 Task: Look for space in Zedelgem, Belgium from 11th June, 2023 to 17th June, 2023 for 1 adult in price range Rs.5000 to Rs.12000. Place can be private room with 1  bedroom having 1 bed and 1 bathroom. Property type can be hotel. Amenities needed are: heating, . Booking option can be shelf check-in. Required host language is English.
Action: Mouse moved to (470, 117)
Screenshot: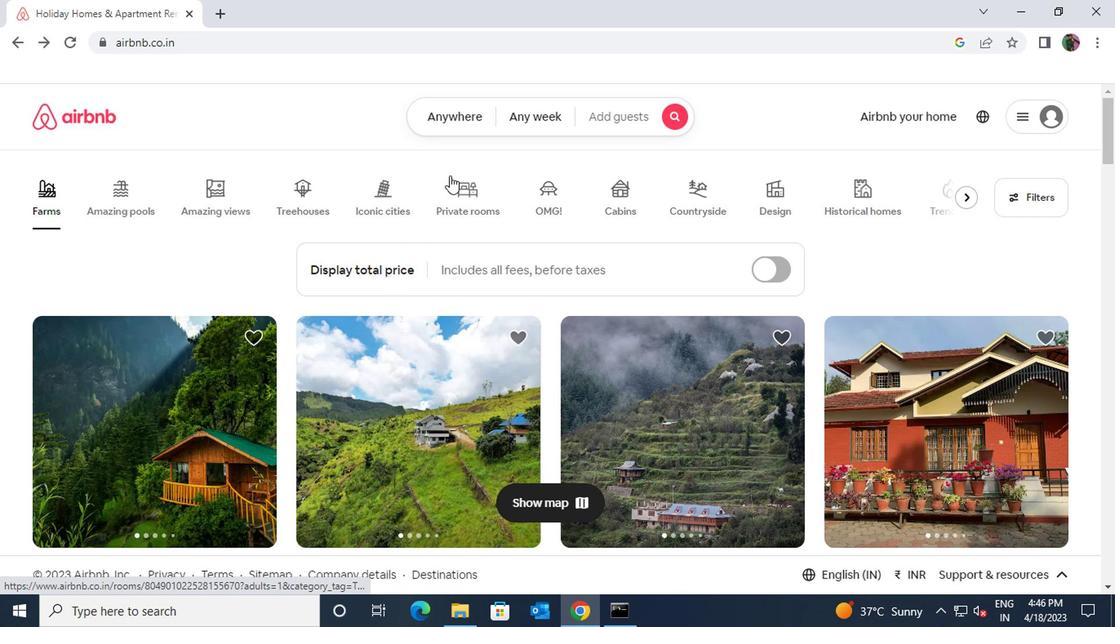 
Action: Mouse pressed left at (470, 117)
Screenshot: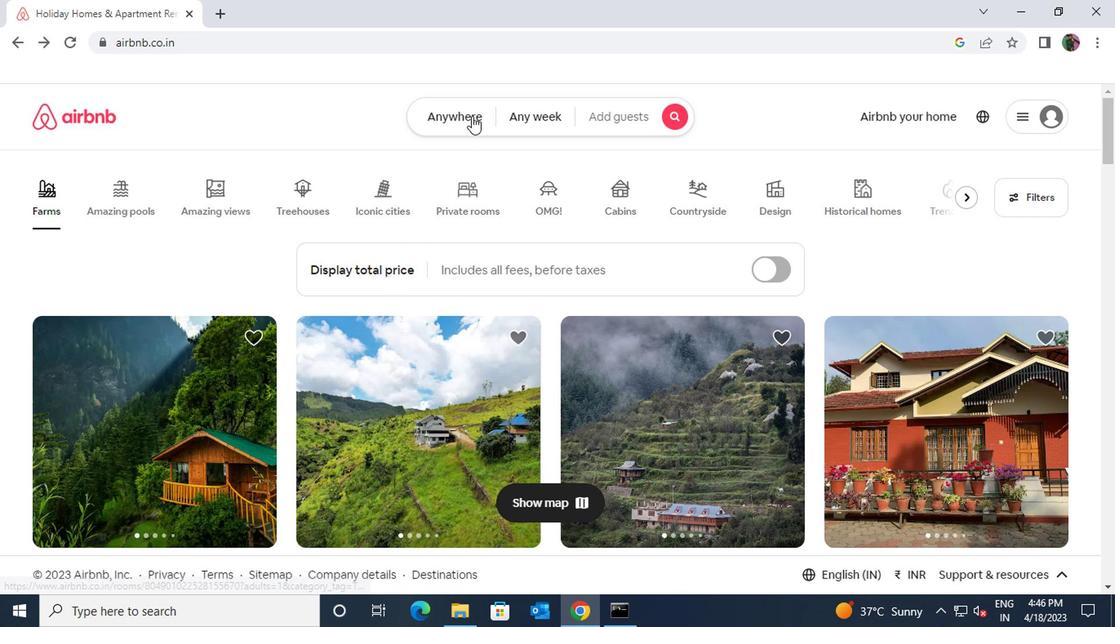
Action: Mouse moved to (347, 183)
Screenshot: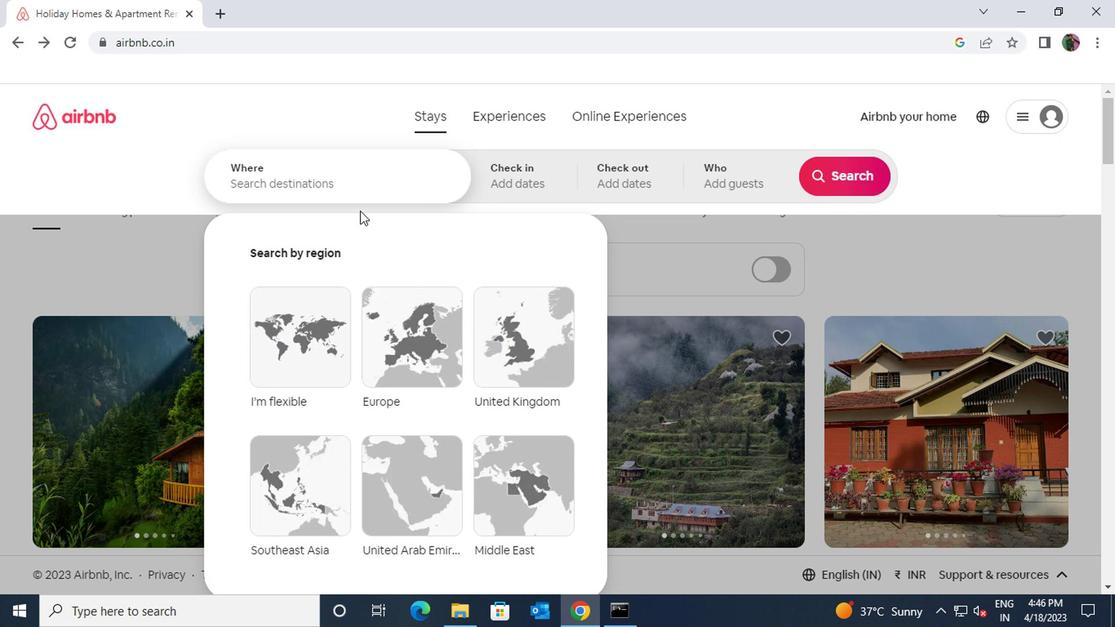 
Action: Mouse pressed left at (347, 183)
Screenshot: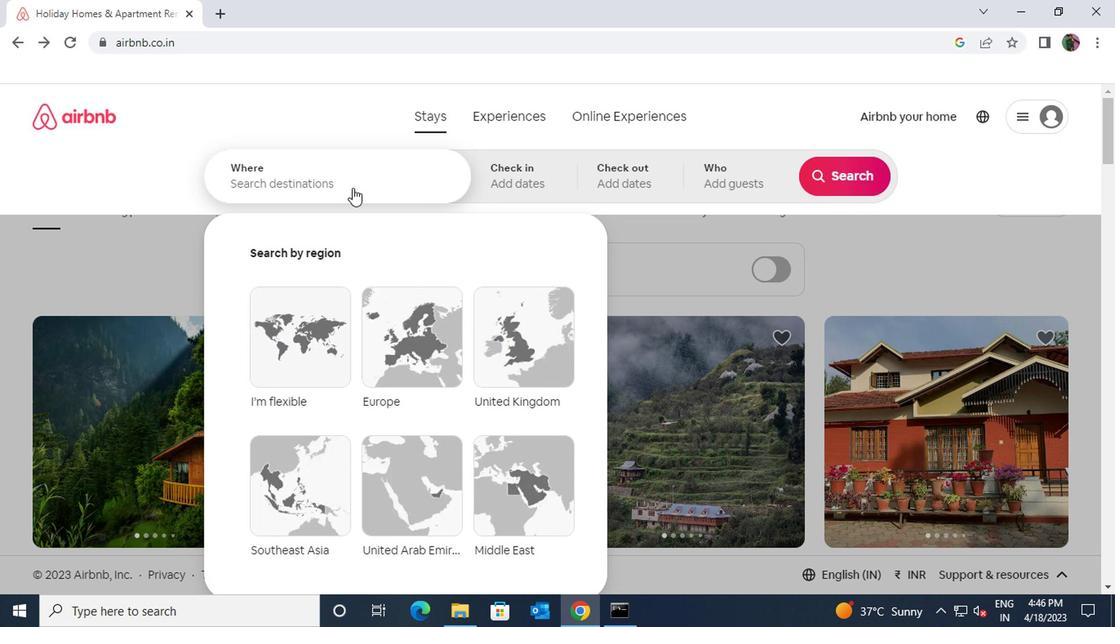 
Action: Key pressed zedel
Screenshot: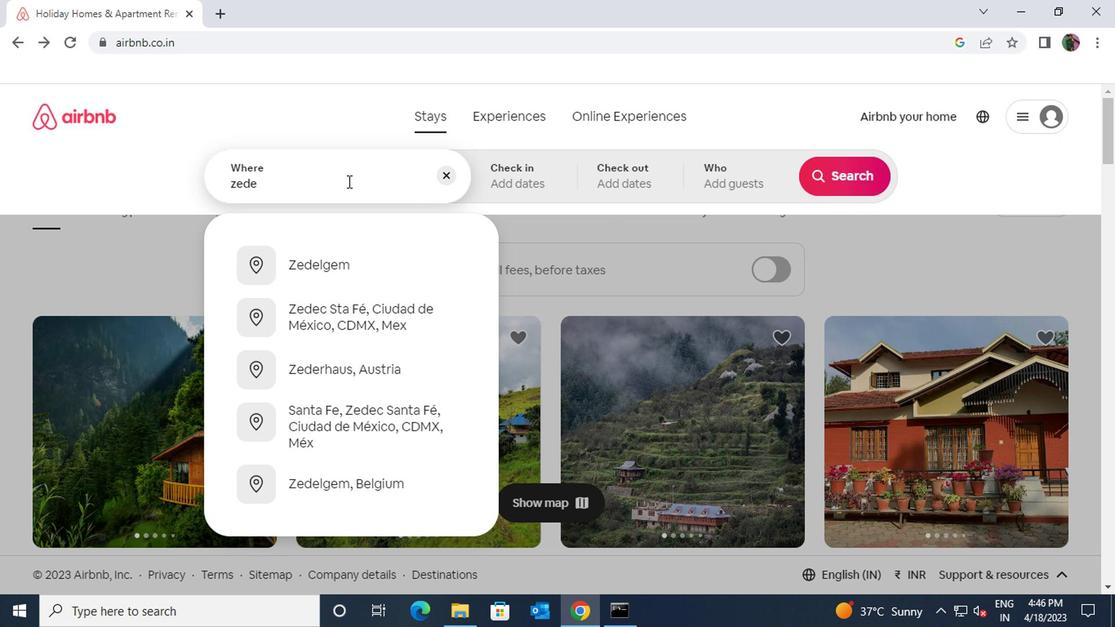 
Action: Mouse moved to (381, 323)
Screenshot: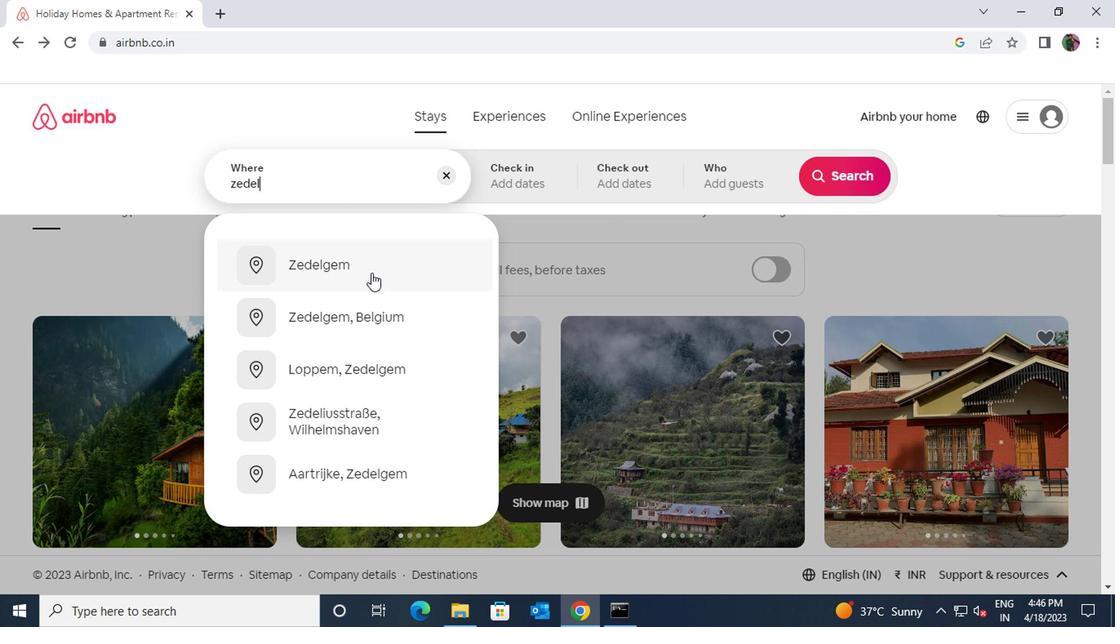 
Action: Mouse pressed left at (381, 323)
Screenshot: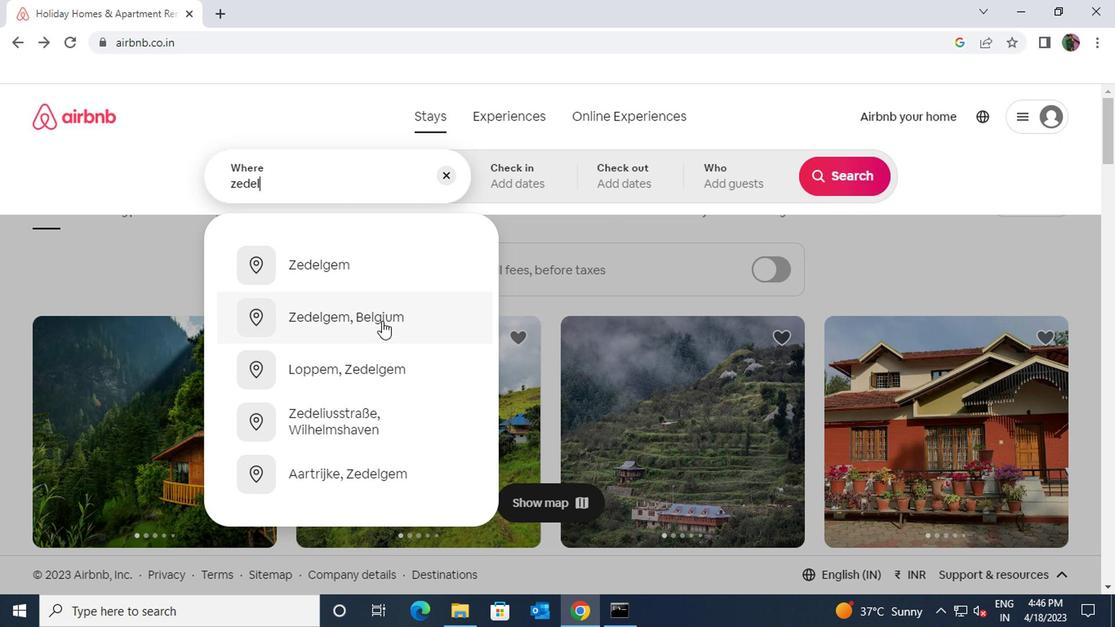 
Action: Mouse moved to (821, 312)
Screenshot: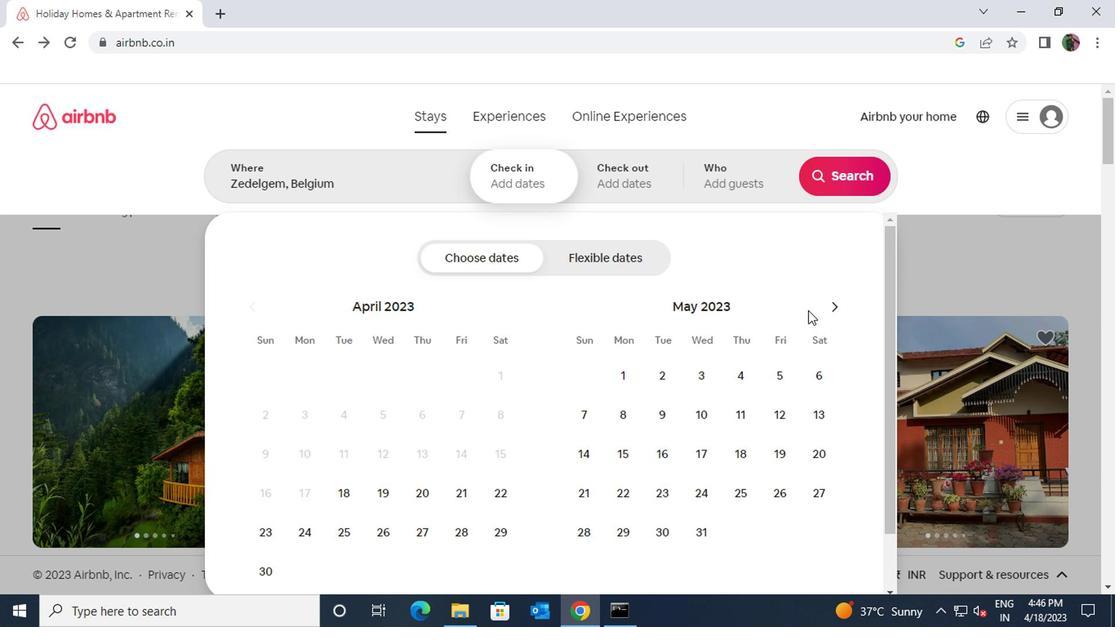 
Action: Mouse pressed left at (821, 312)
Screenshot: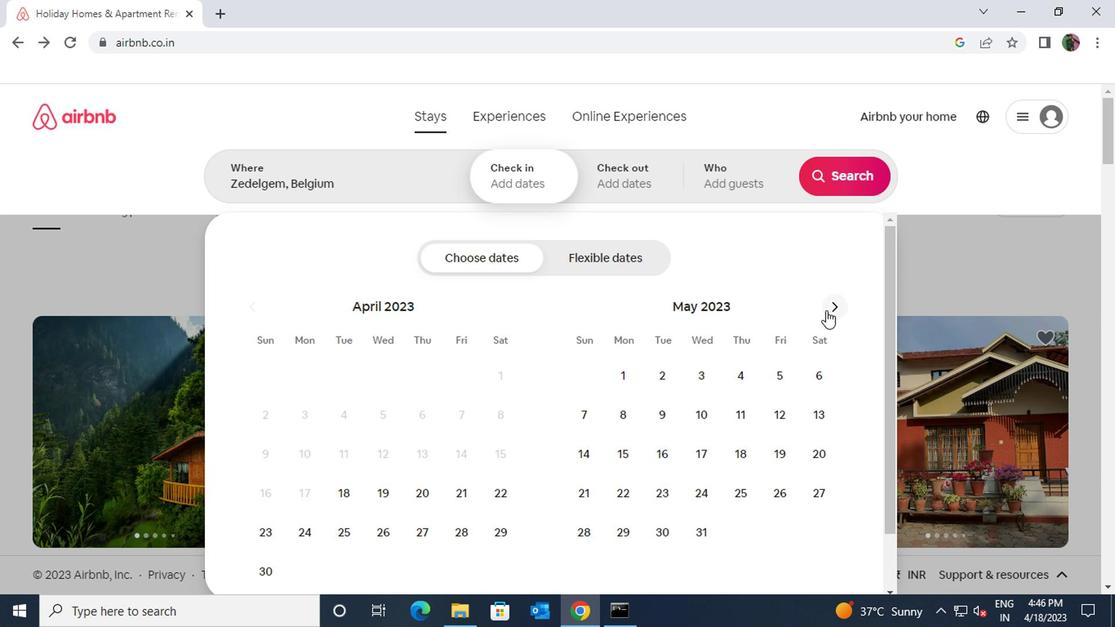 
Action: Mouse moved to (582, 445)
Screenshot: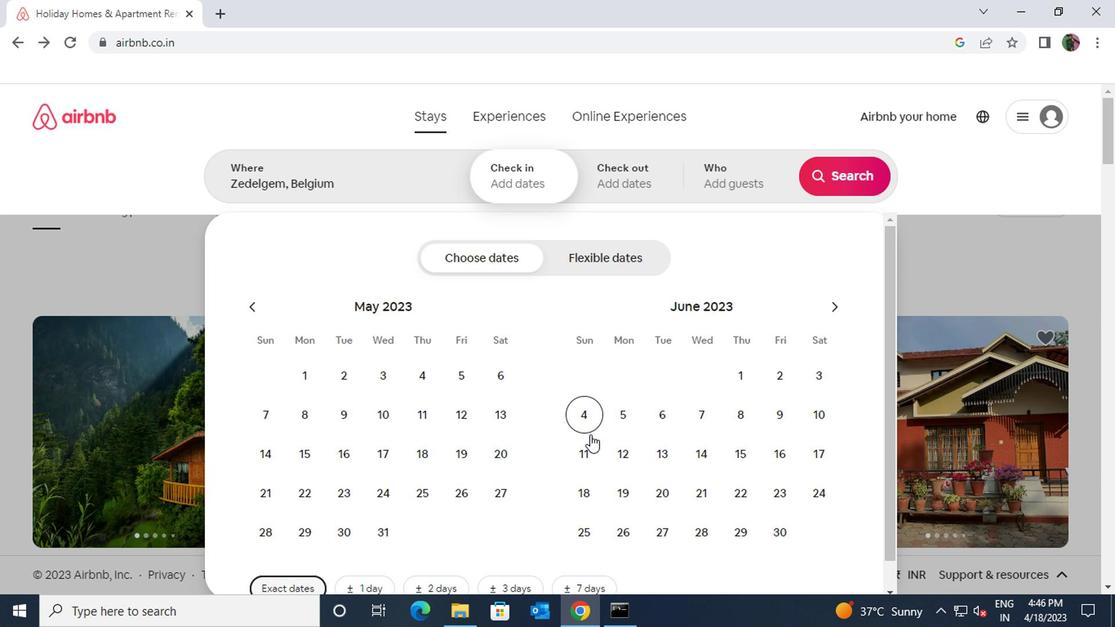
Action: Mouse pressed left at (582, 445)
Screenshot: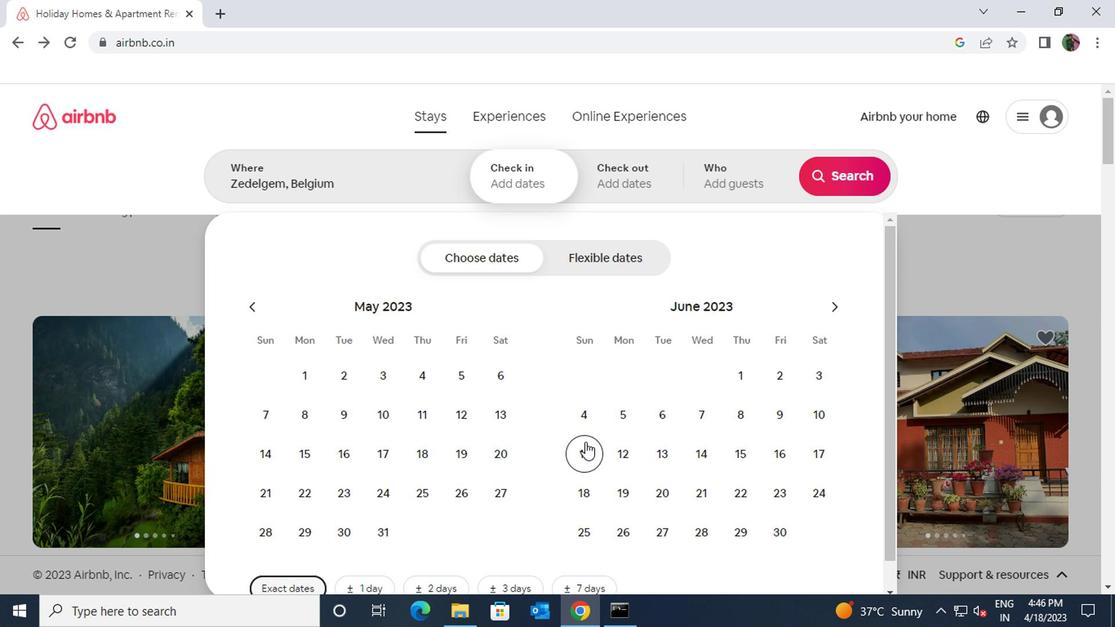 
Action: Mouse moved to (803, 468)
Screenshot: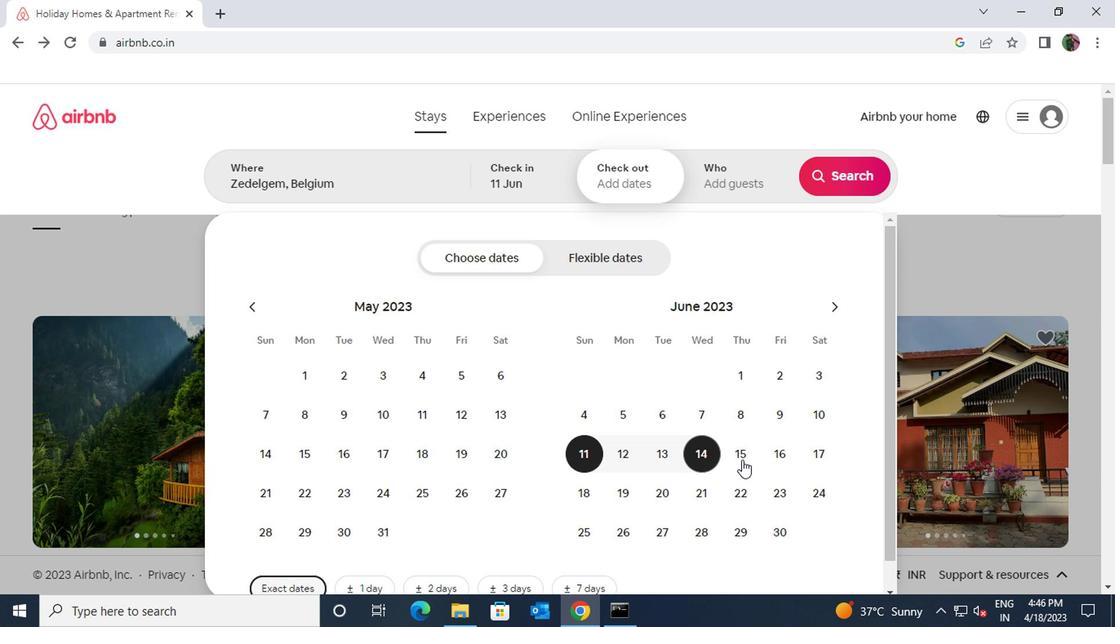
Action: Mouse pressed left at (803, 468)
Screenshot: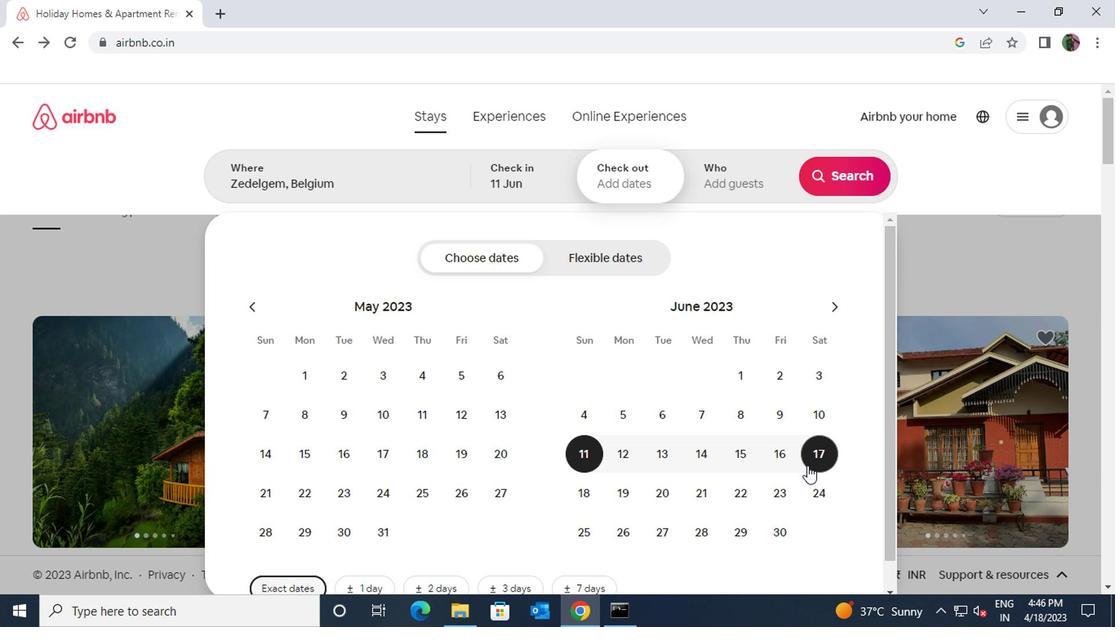 
Action: Mouse moved to (723, 190)
Screenshot: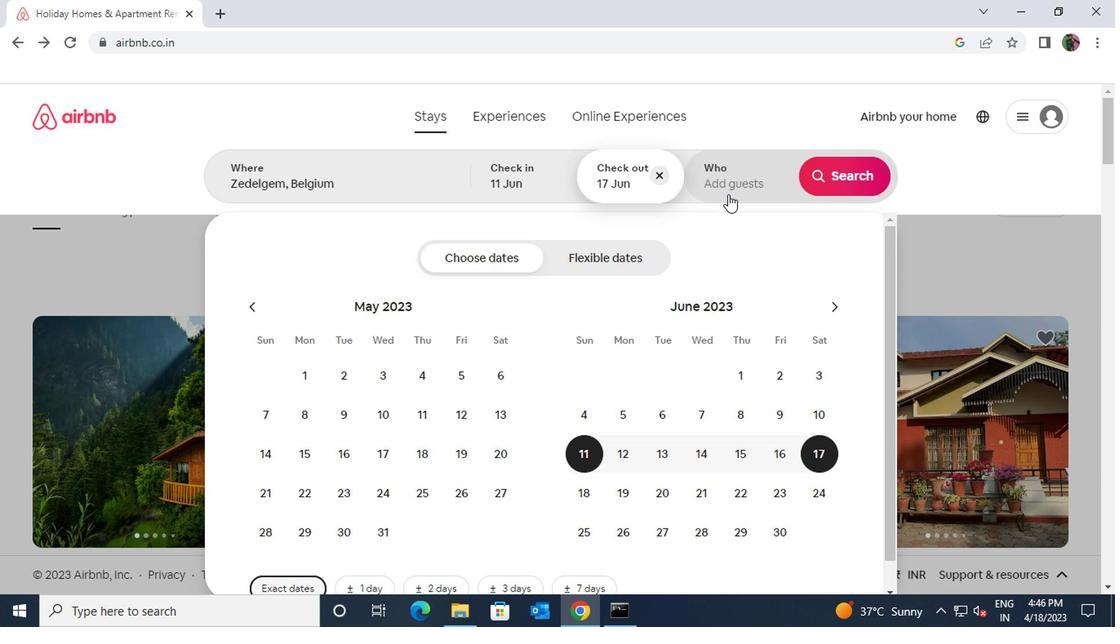 
Action: Mouse pressed left at (723, 190)
Screenshot: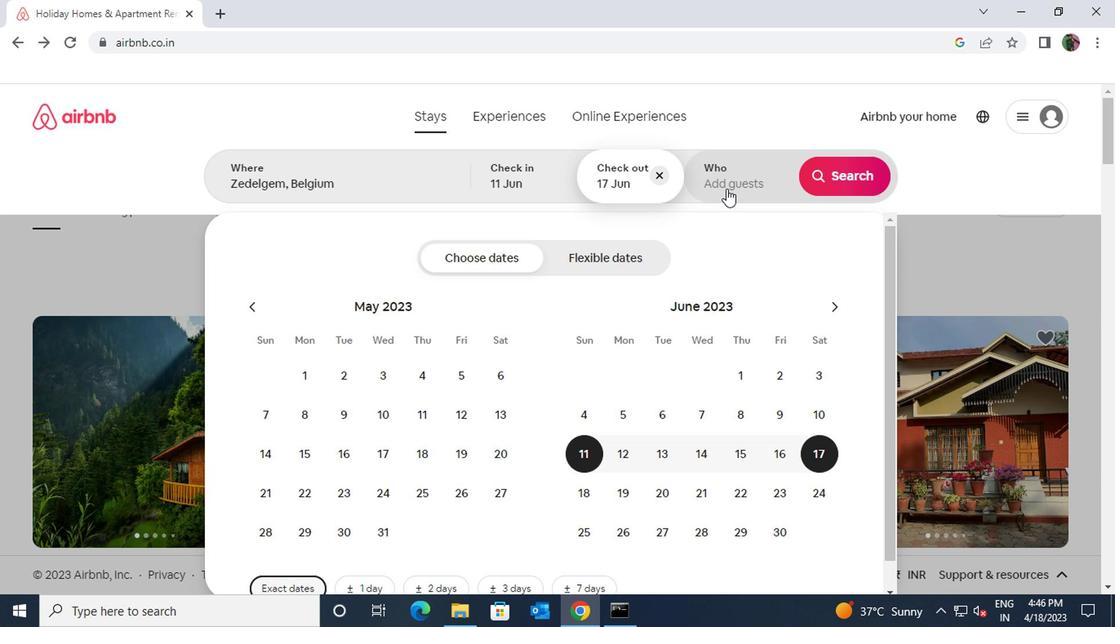 
Action: Mouse moved to (848, 261)
Screenshot: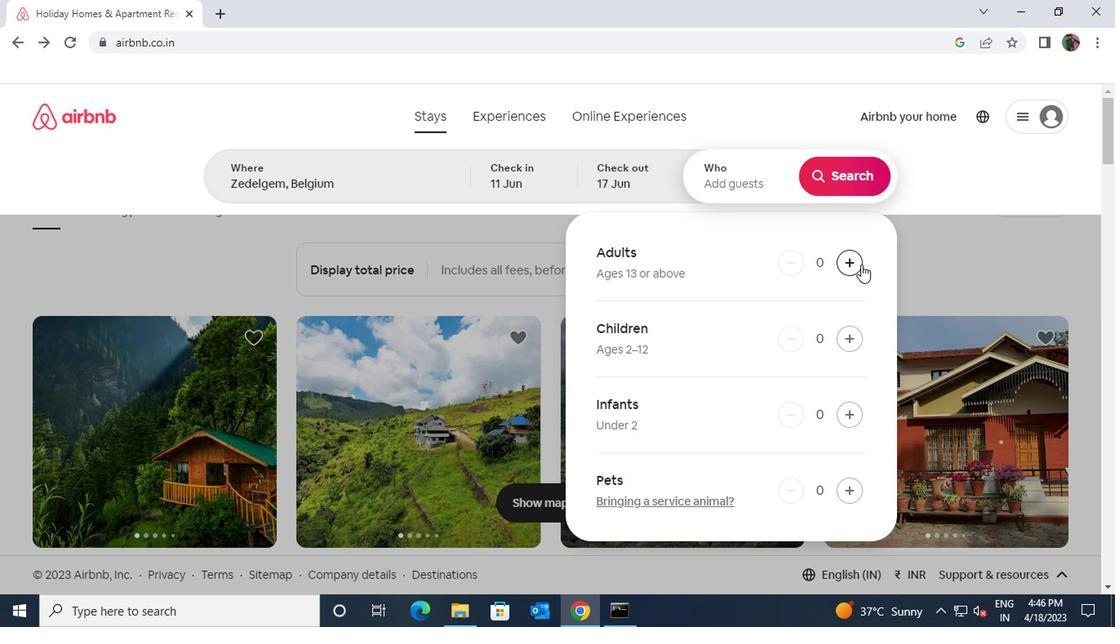 
Action: Mouse pressed left at (848, 261)
Screenshot: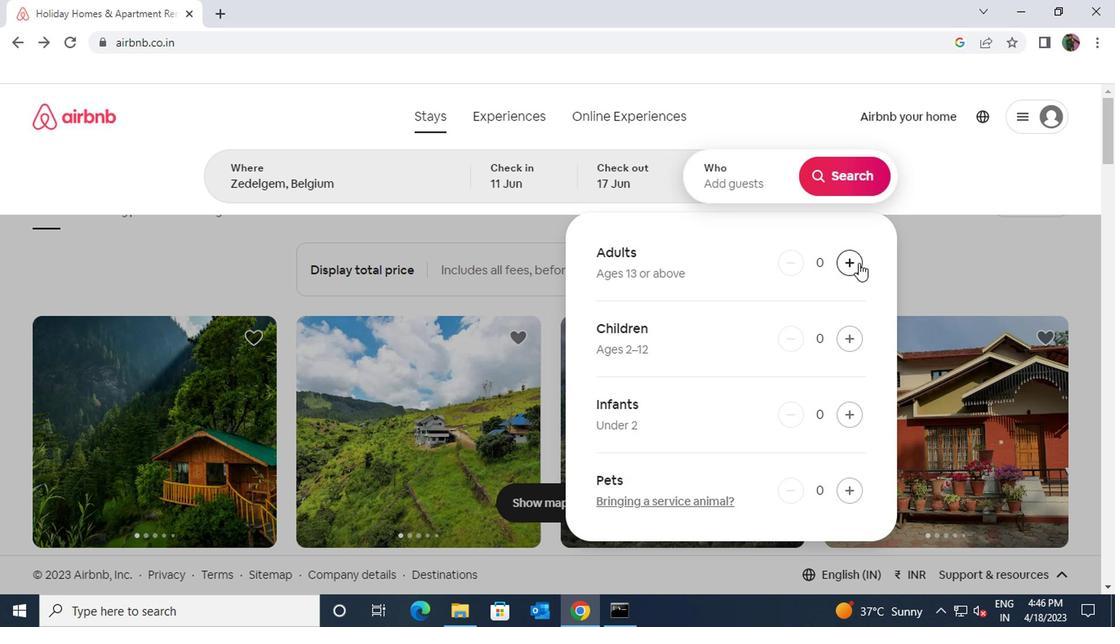 
Action: Mouse pressed left at (848, 261)
Screenshot: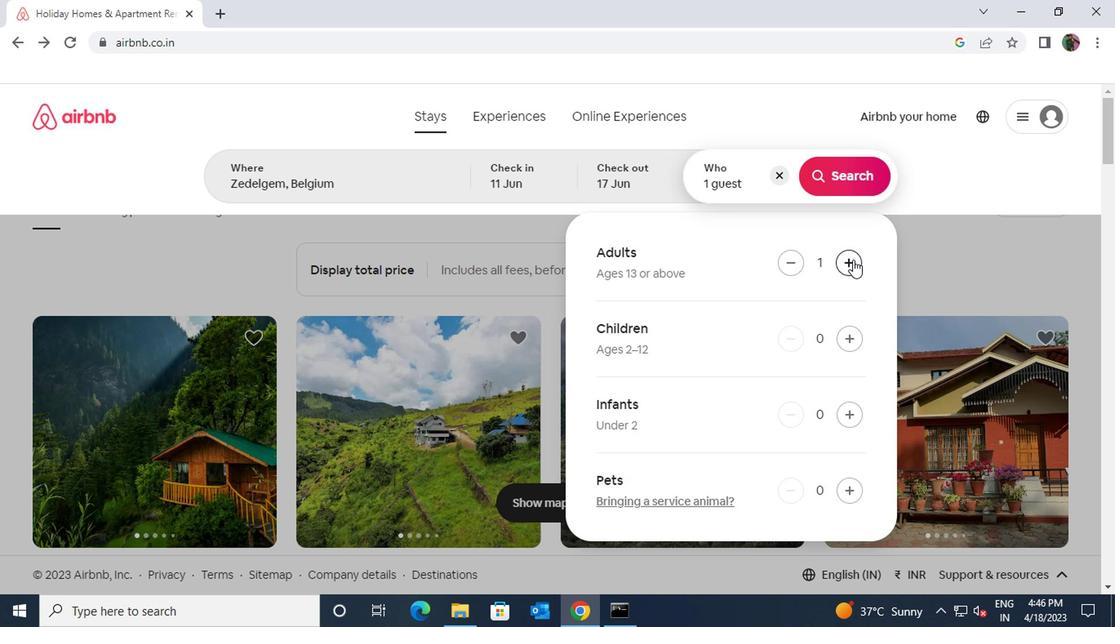 
Action: Mouse moved to (841, 170)
Screenshot: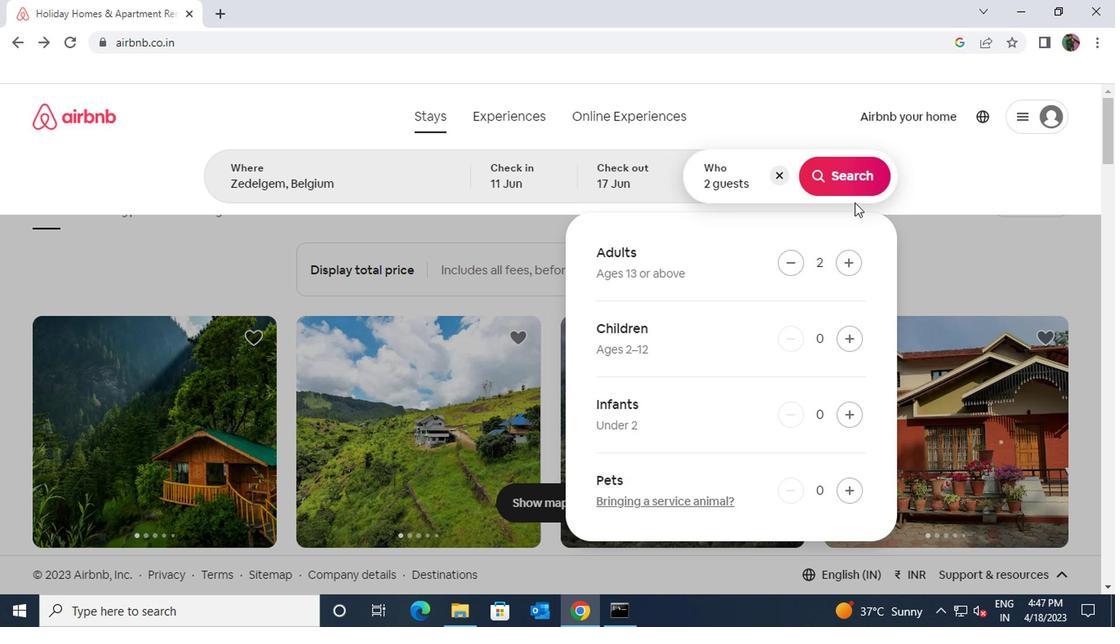 
Action: Mouse pressed left at (841, 170)
Screenshot: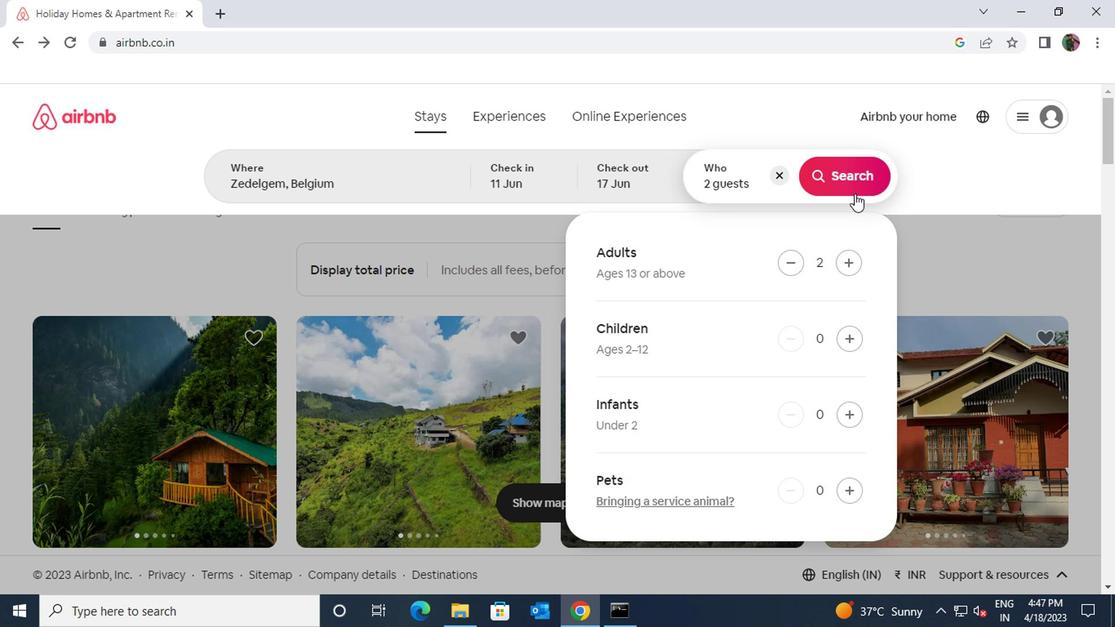 
Action: Mouse moved to (1014, 185)
Screenshot: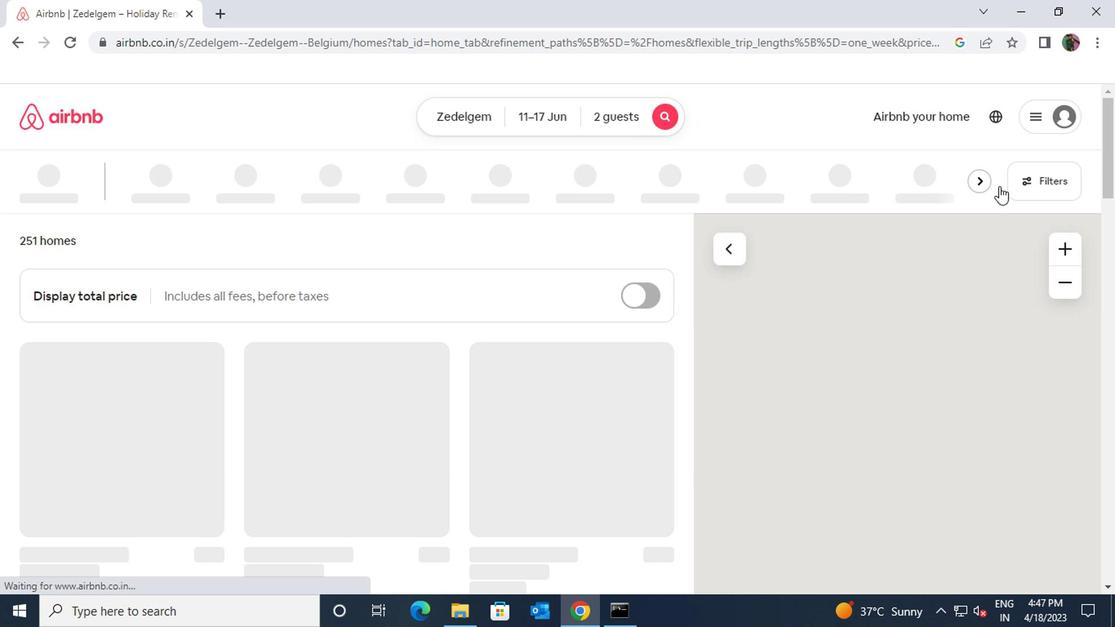 
Action: Mouse pressed left at (1014, 185)
Screenshot: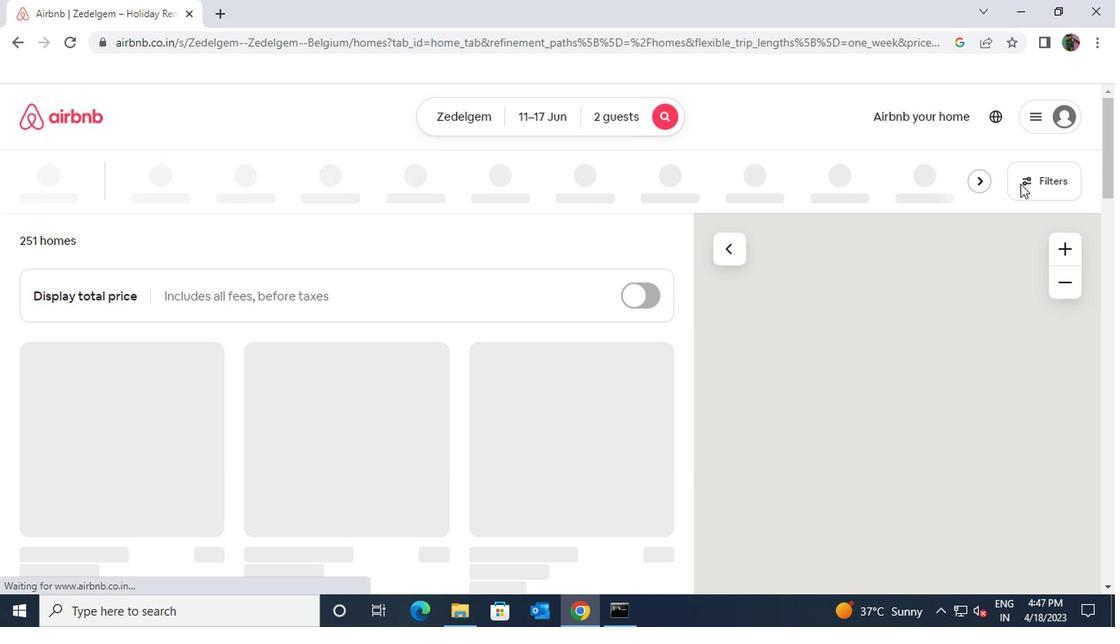 
Action: Mouse moved to (355, 396)
Screenshot: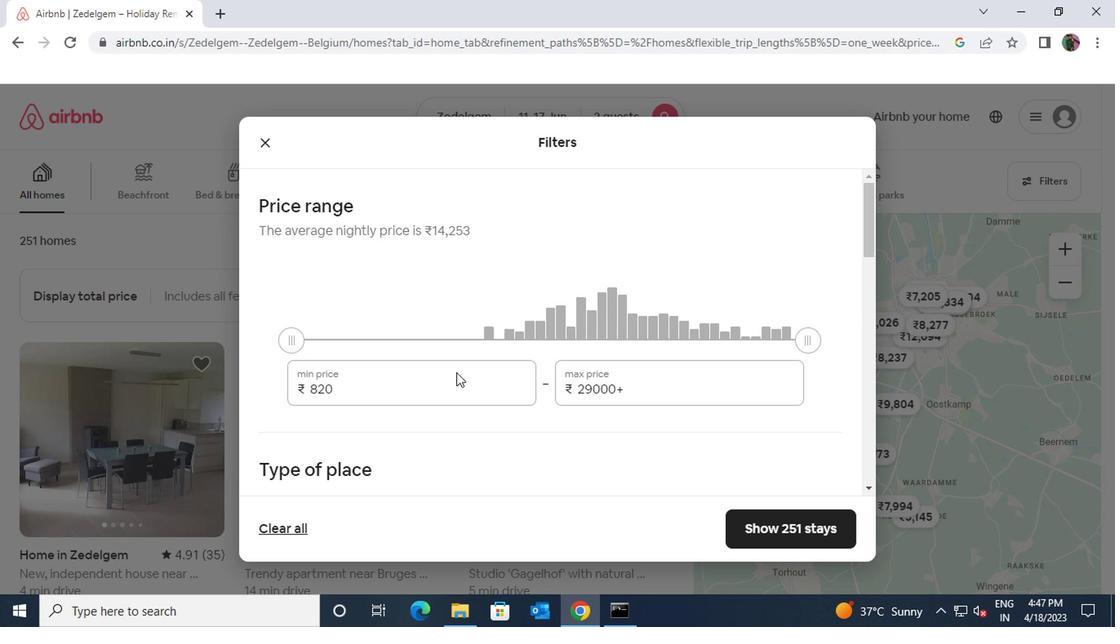 
Action: Mouse pressed left at (355, 396)
Screenshot: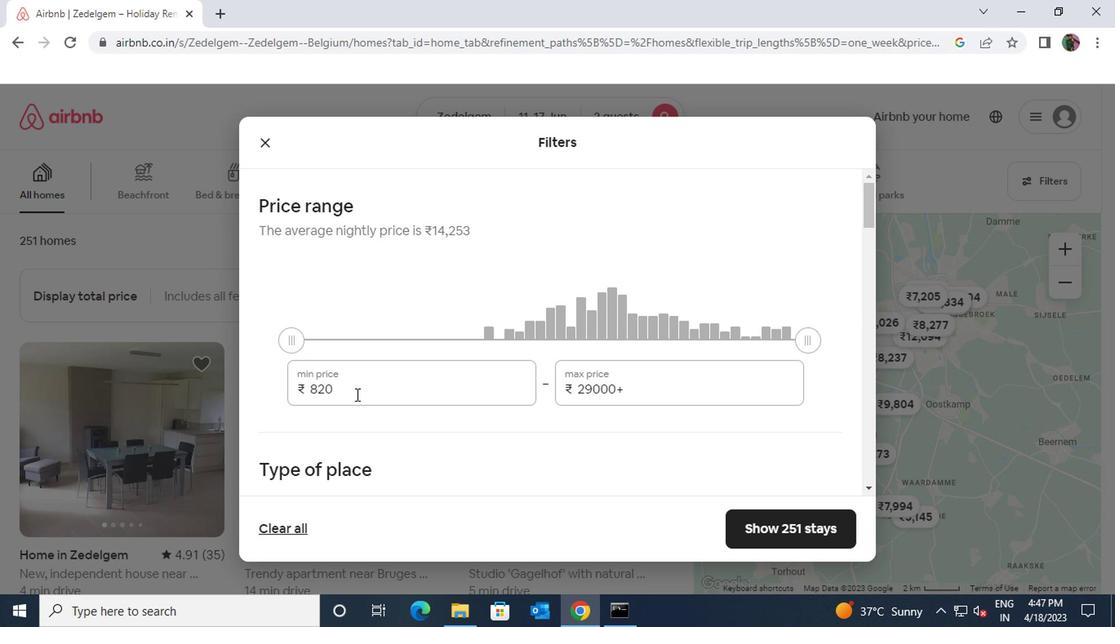 
Action: Mouse moved to (312, 396)
Screenshot: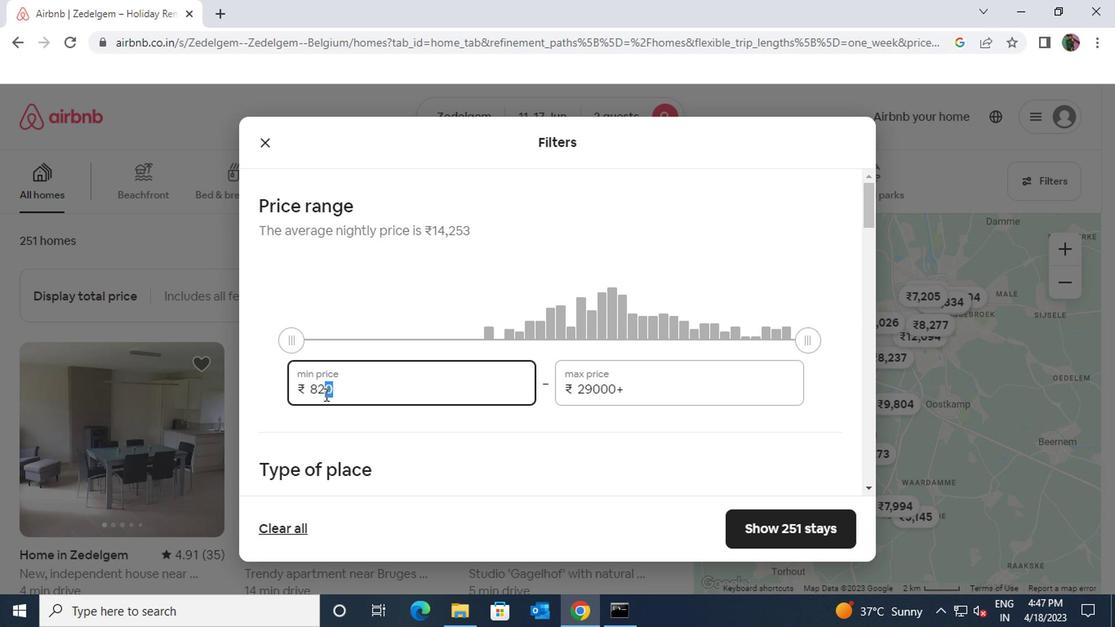 
Action: Key pressed 5000
Screenshot: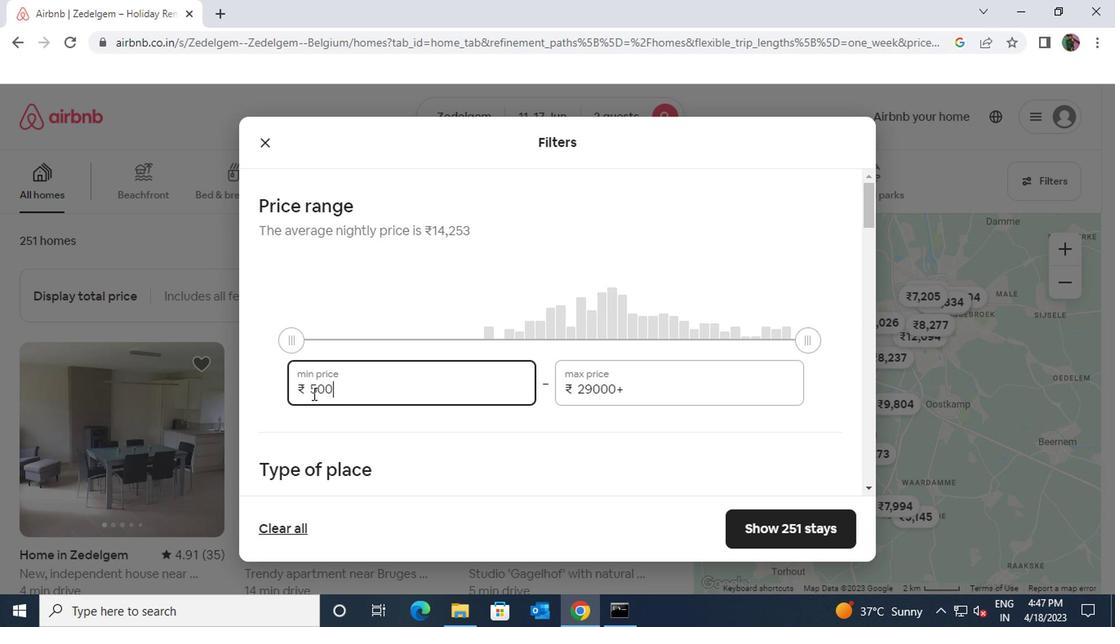 
Action: Mouse moved to (628, 388)
Screenshot: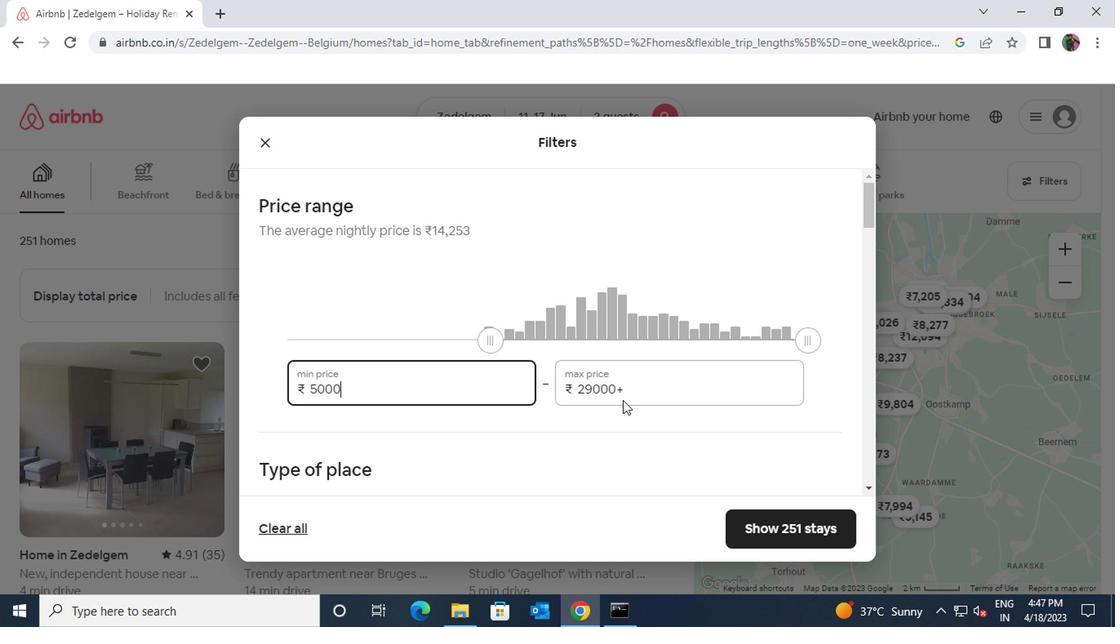 
Action: Mouse pressed left at (628, 388)
Screenshot: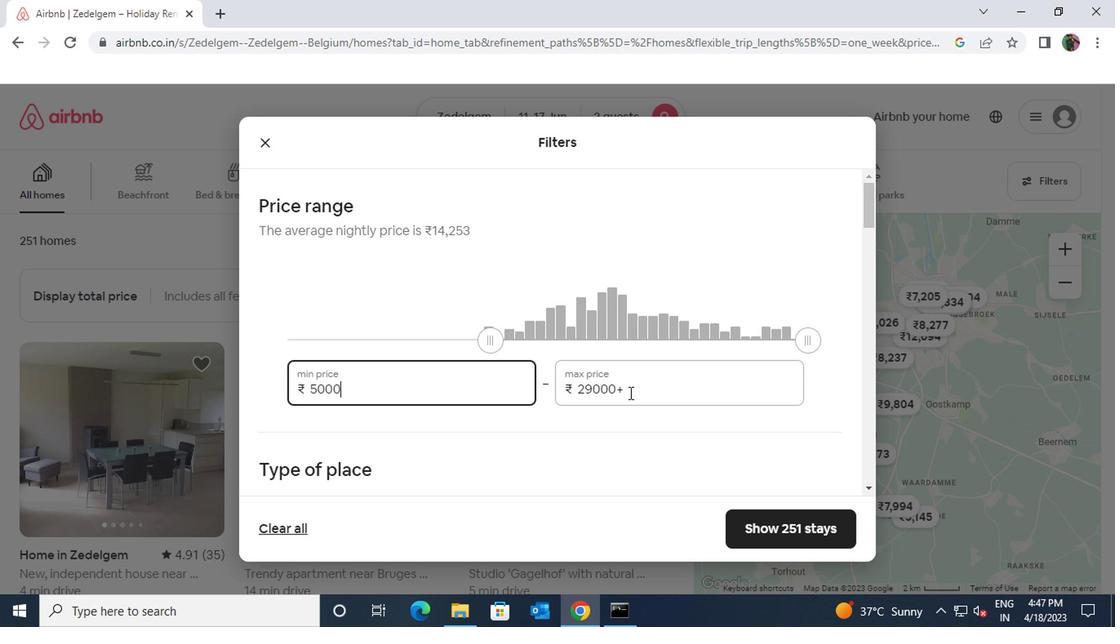 
Action: Mouse moved to (556, 392)
Screenshot: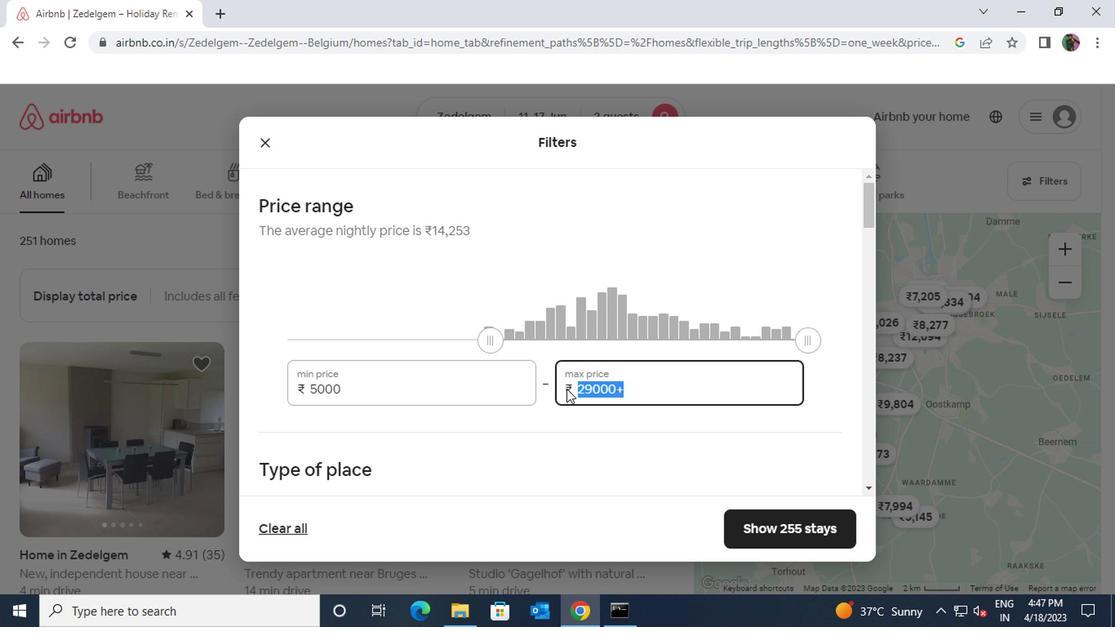 
Action: Key pressed 12000
Screenshot: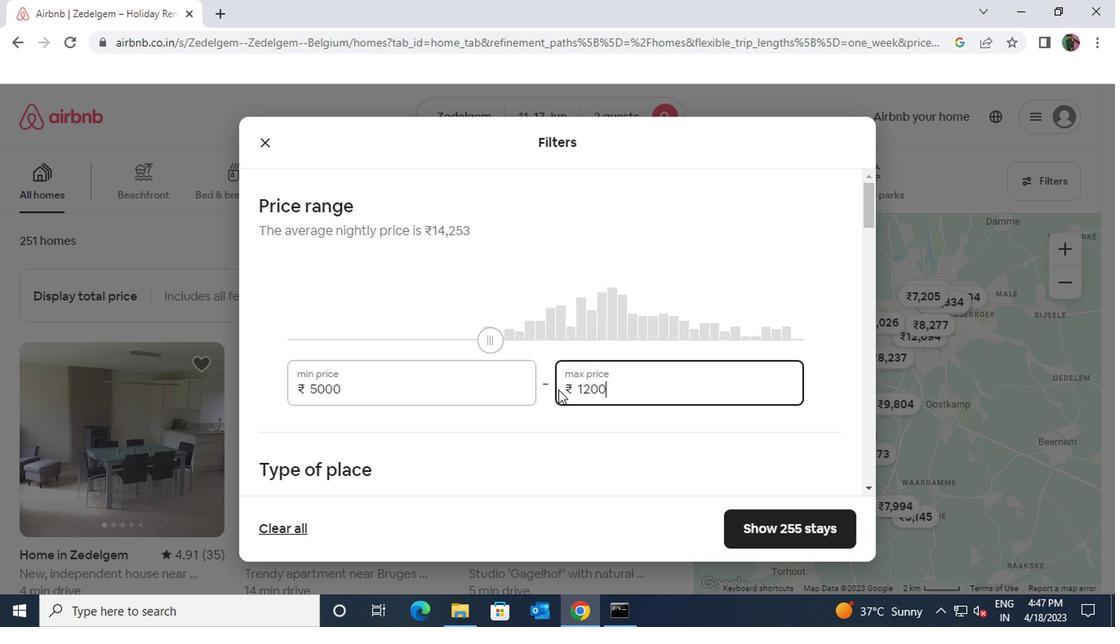 
Action: Mouse moved to (528, 391)
Screenshot: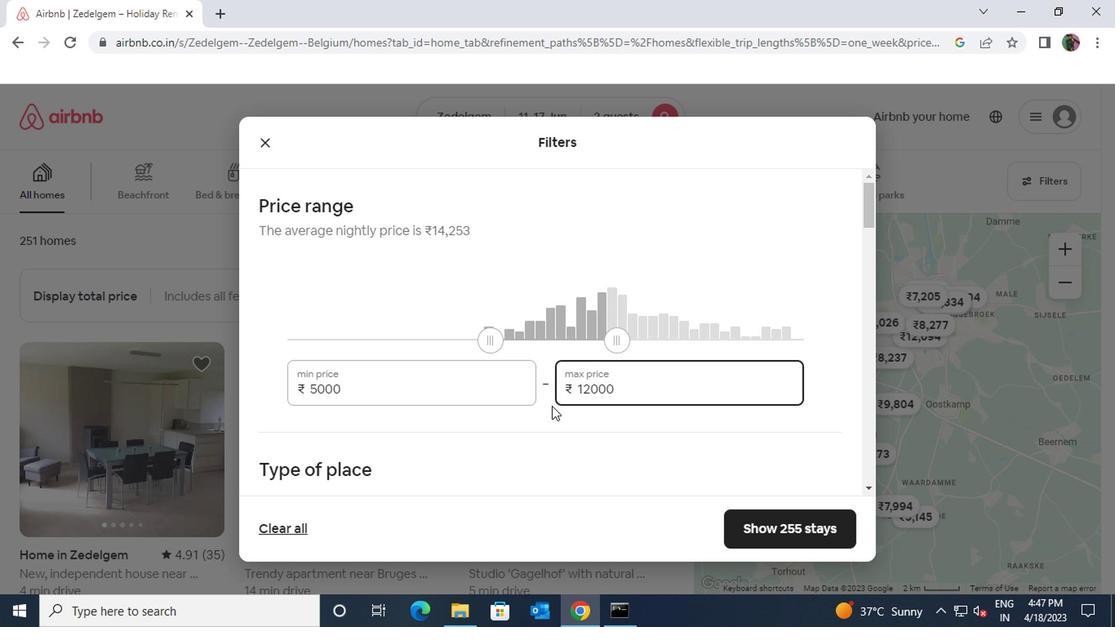 
Action: Mouse scrolled (528, 390) with delta (0, -1)
Screenshot: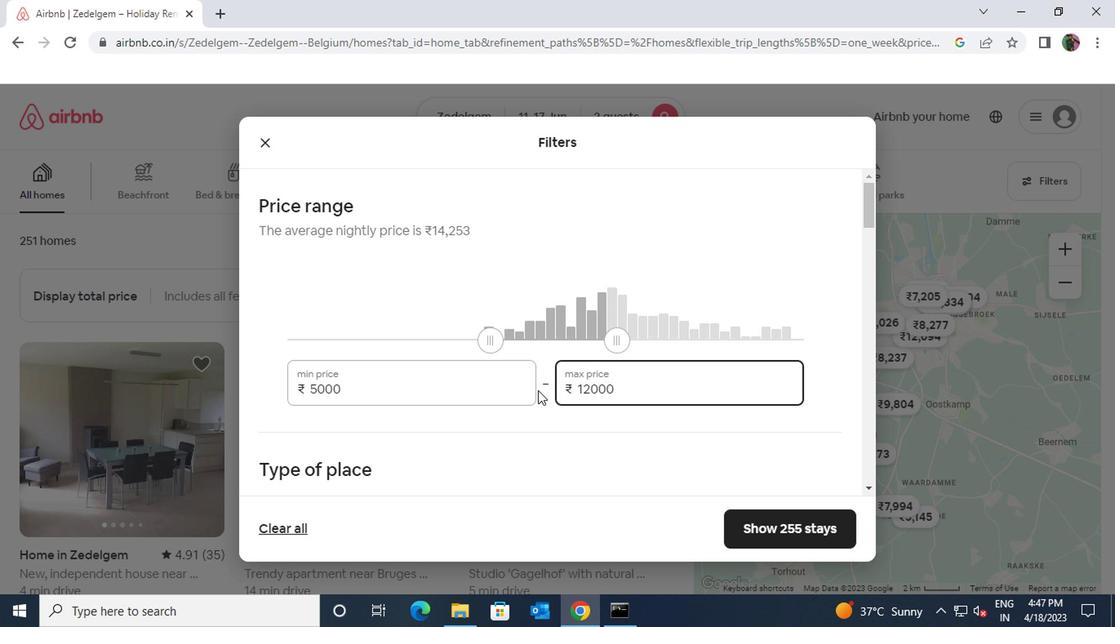 
Action: Mouse scrolled (528, 390) with delta (0, -1)
Screenshot: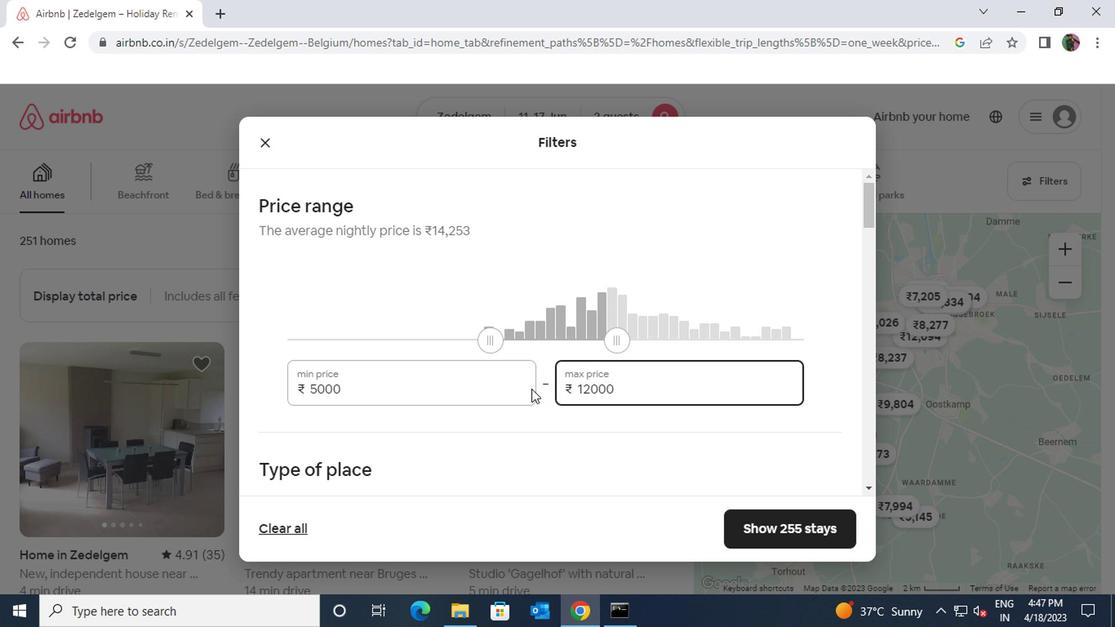 
Action: Mouse moved to (553, 356)
Screenshot: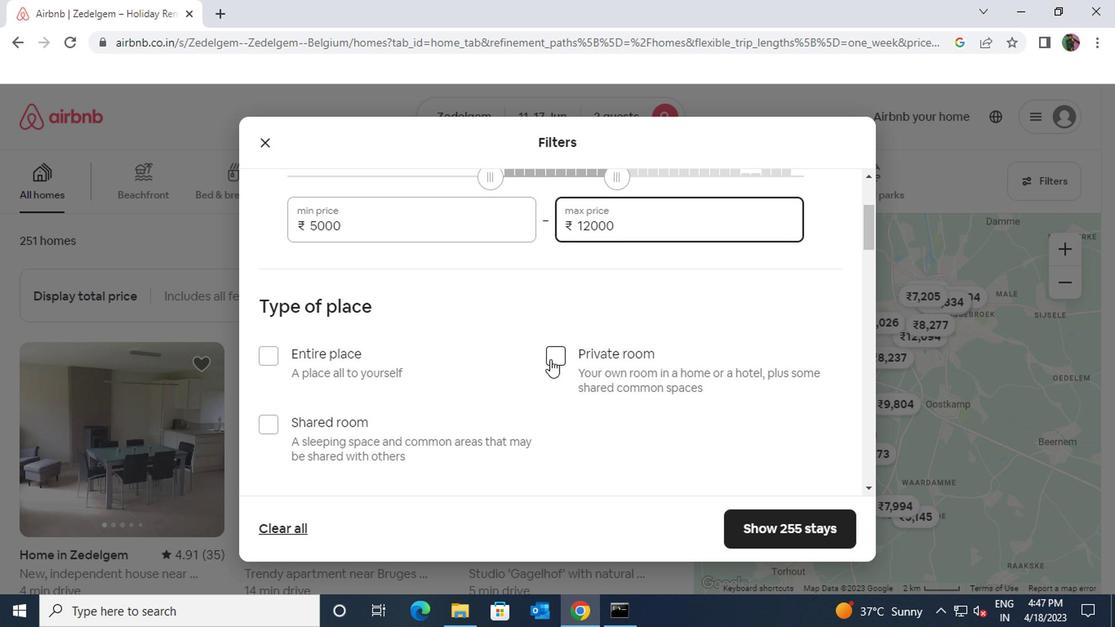 
Action: Mouse pressed left at (553, 356)
Screenshot: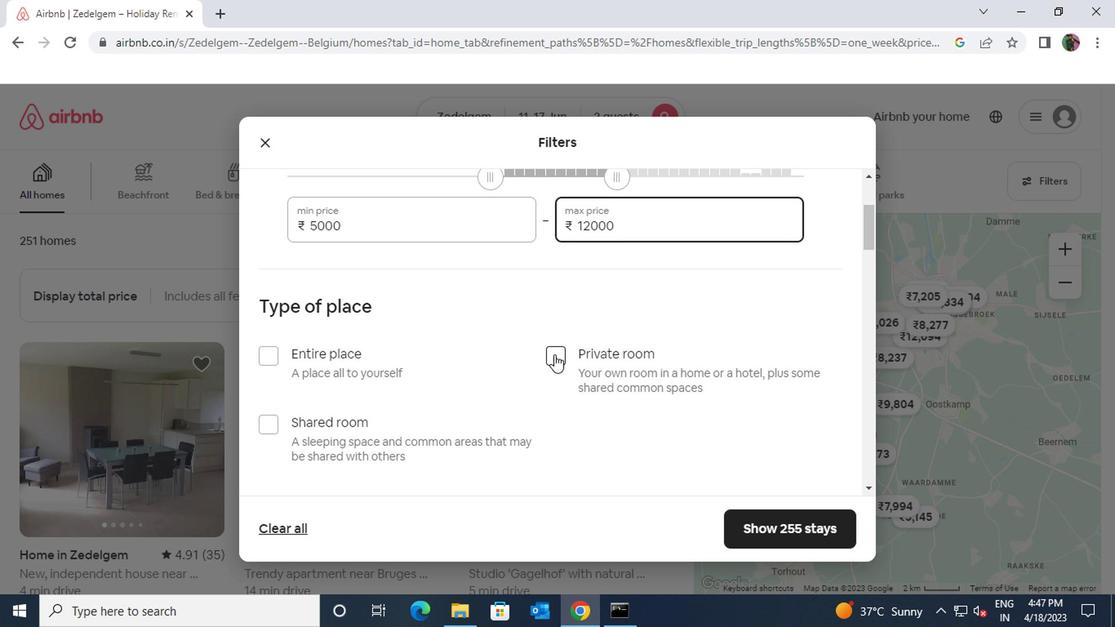 
Action: Mouse moved to (549, 374)
Screenshot: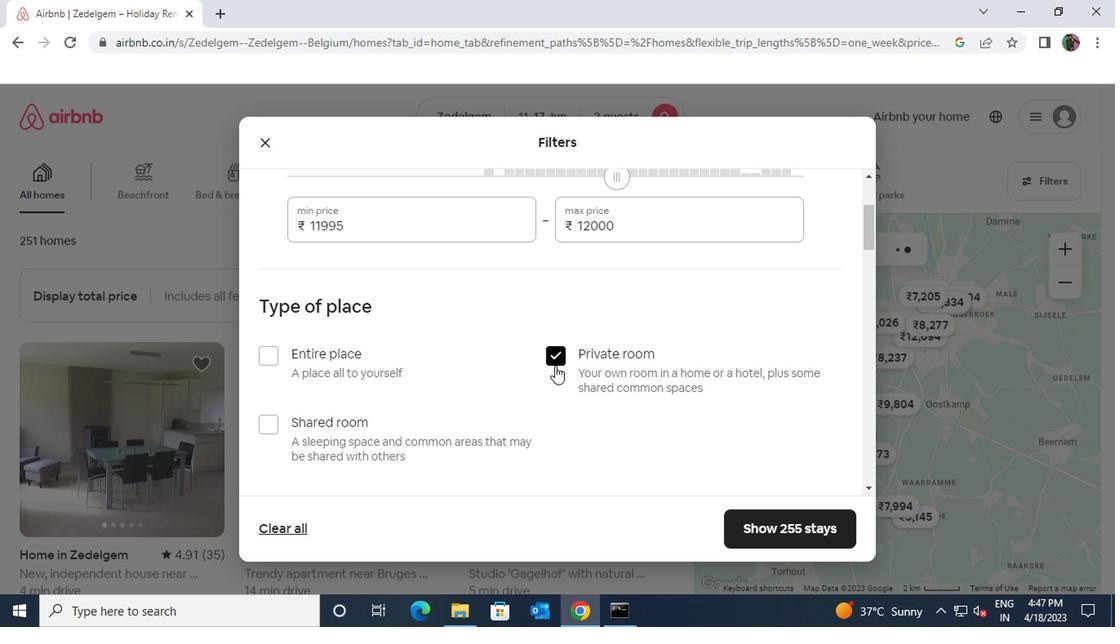 
Action: Mouse scrolled (549, 374) with delta (0, 0)
Screenshot: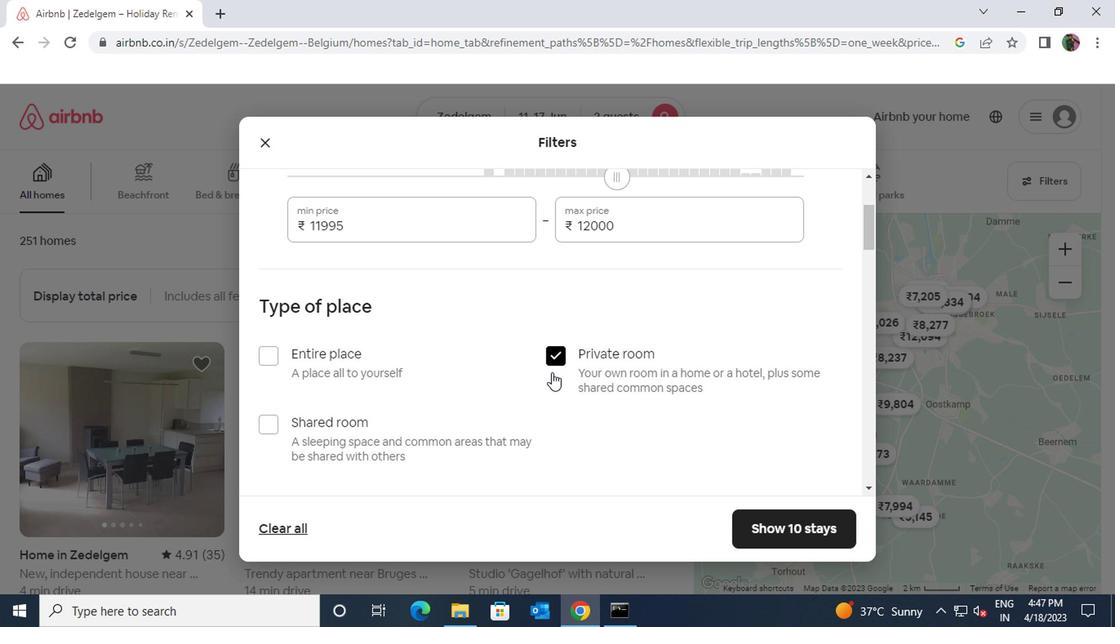 
Action: Mouse scrolled (549, 374) with delta (0, 0)
Screenshot: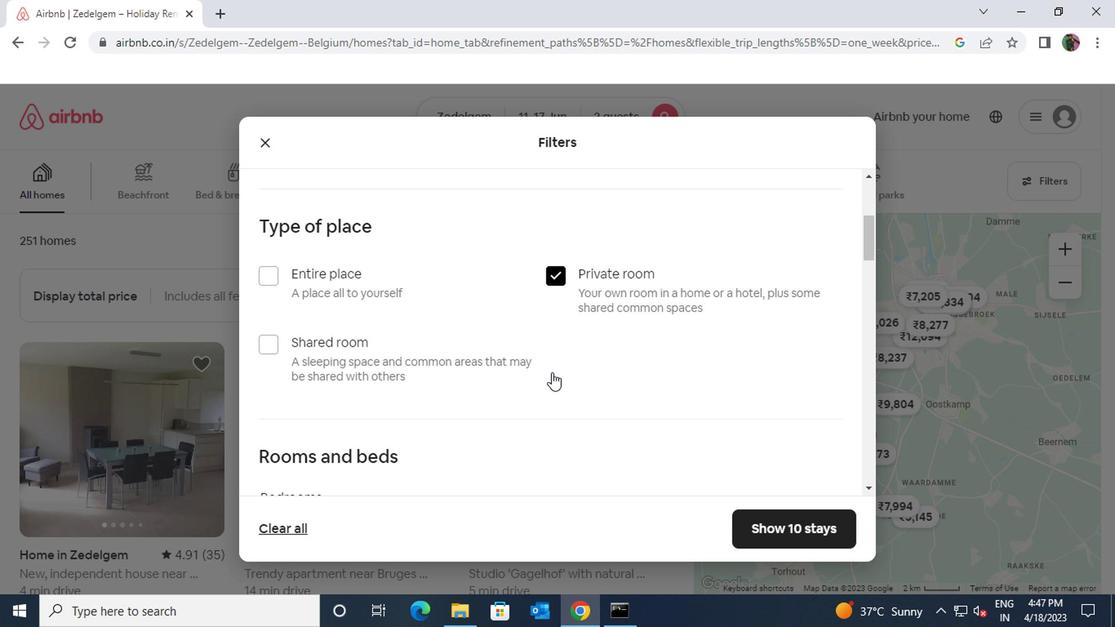 
Action: Mouse scrolled (549, 374) with delta (0, 0)
Screenshot: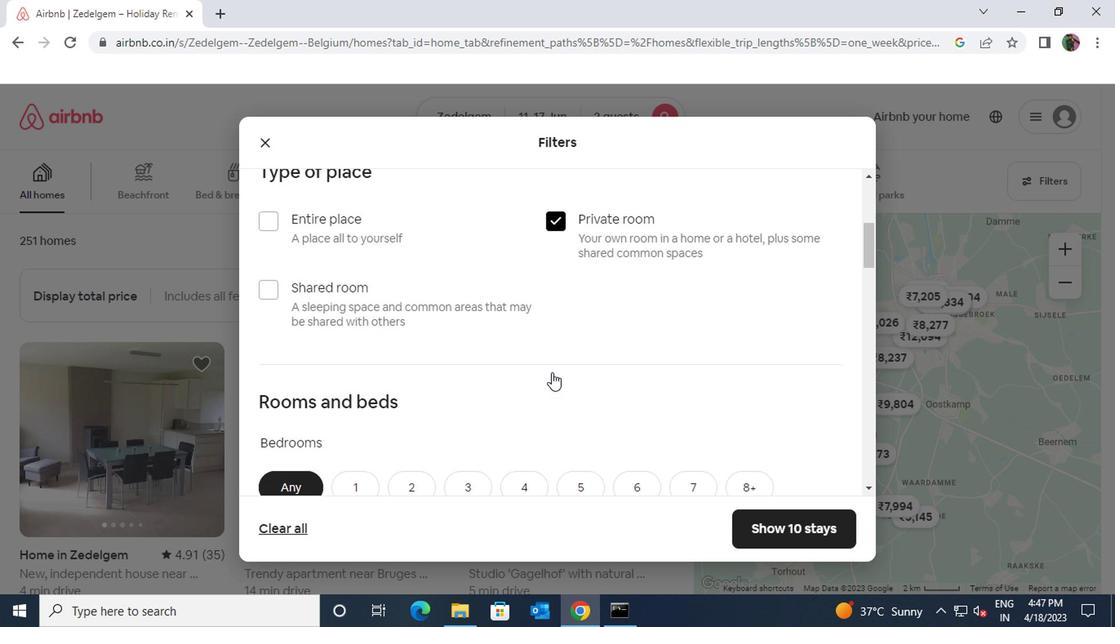 
Action: Mouse moved to (419, 378)
Screenshot: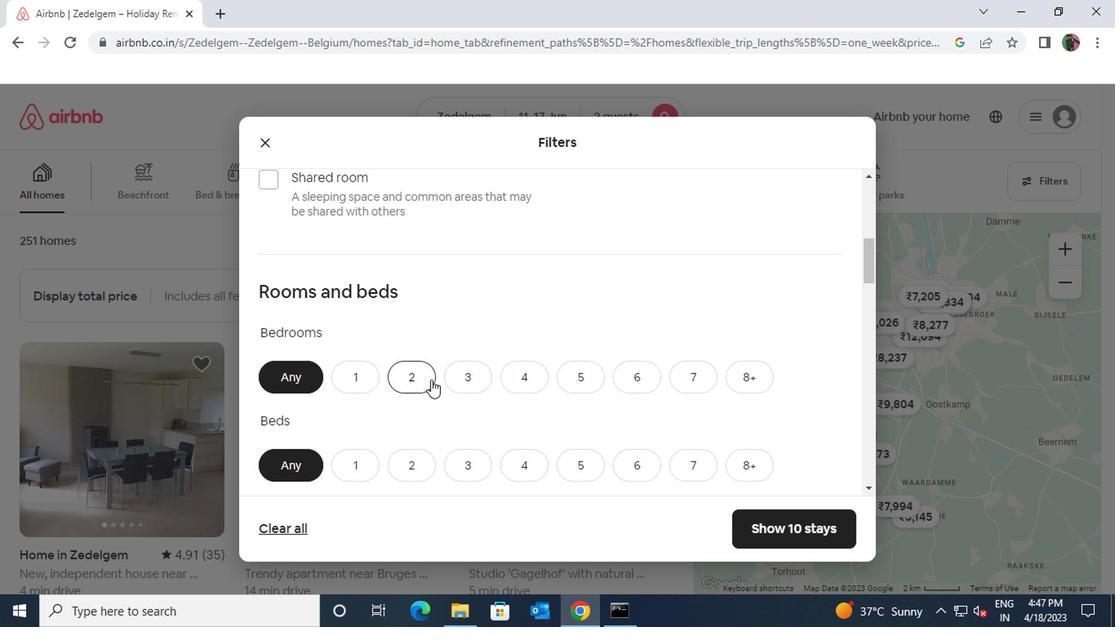 
Action: Mouse pressed left at (419, 378)
Screenshot: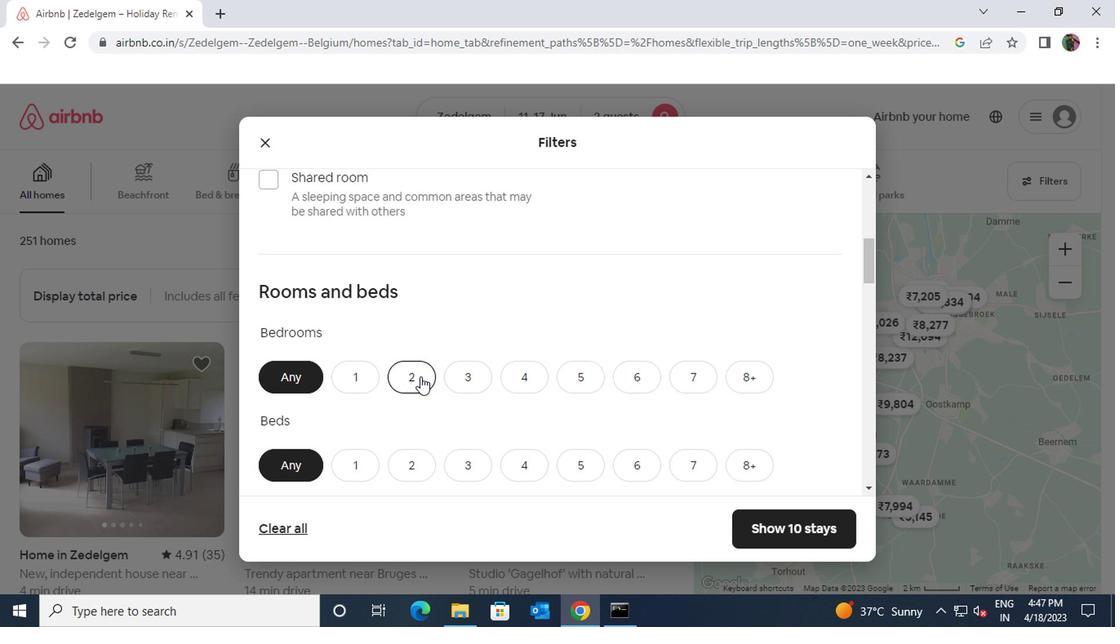 
Action: Mouse scrolled (419, 378) with delta (0, 0)
Screenshot: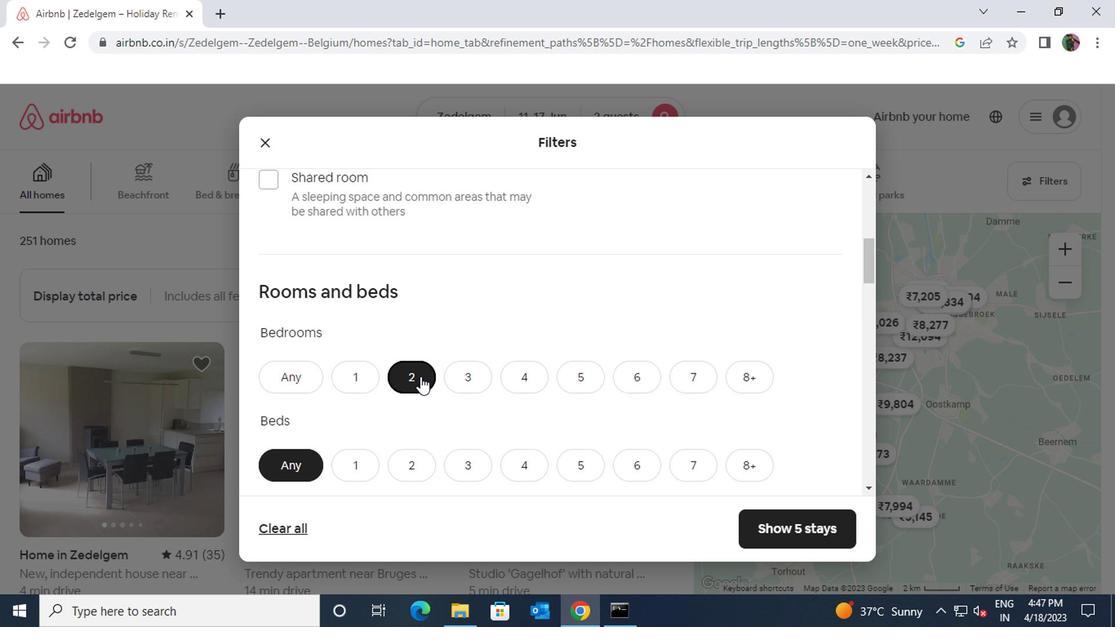 
Action: Mouse pressed left at (419, 378)
Screenshot: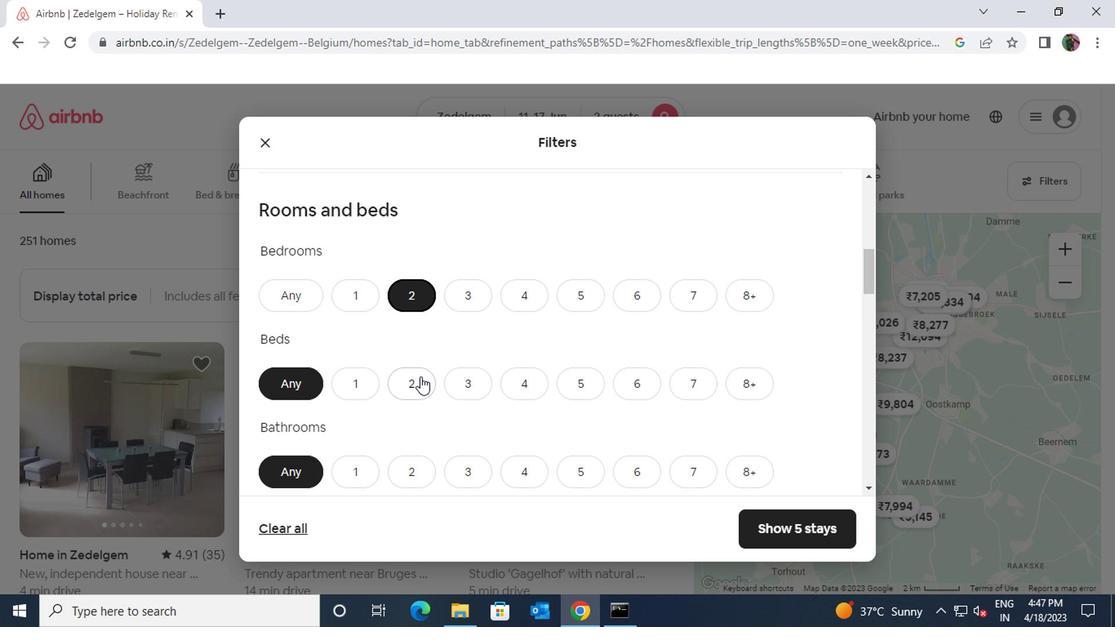 
Action: Mouse scrolled (419, 378) with delta (0, 0)
Screenshot: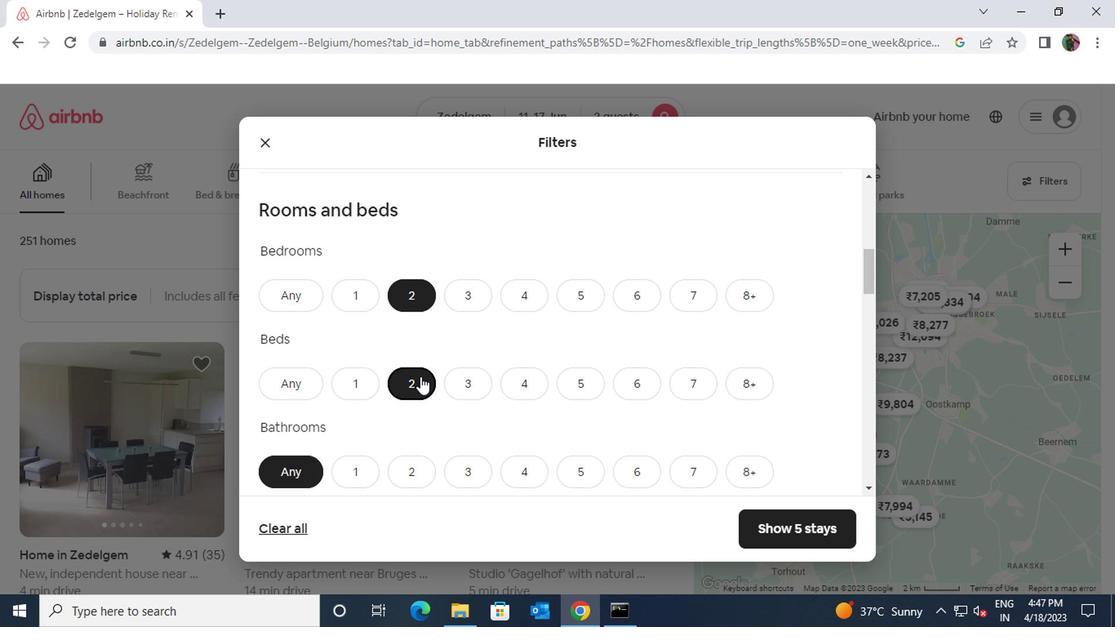 
Action: Mouse pressed left at (419, 378)
Screenshot: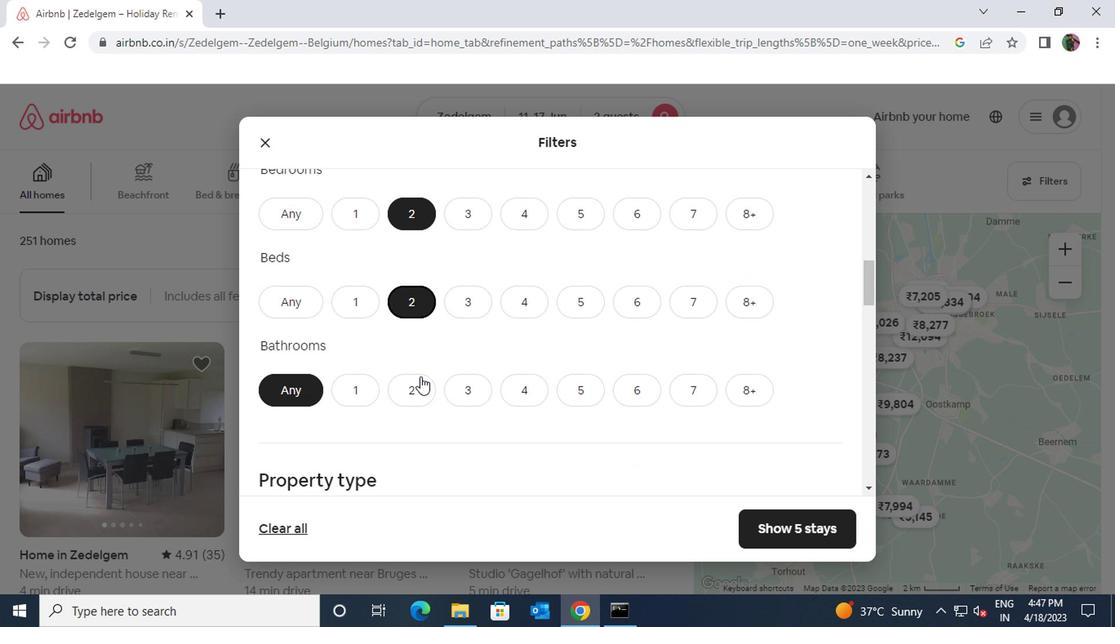 
Action: Mouse scrolled (419, 378) with delta (0, 0)
Screenshot: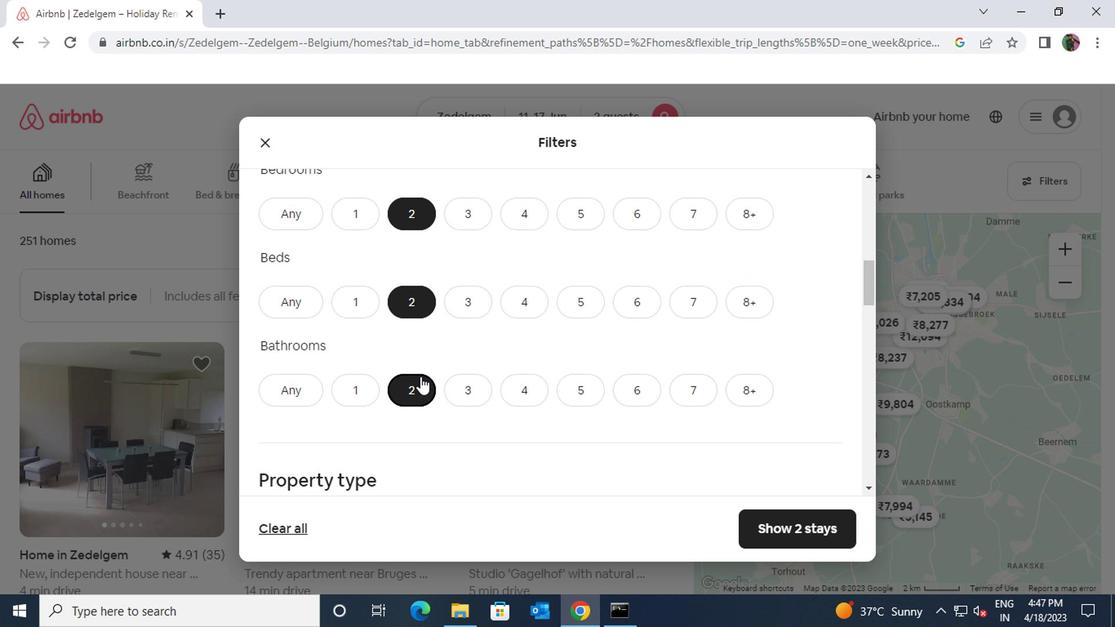 
Action: Mouse scrolled (419, 378) with delta (0, 0)
Screenshot: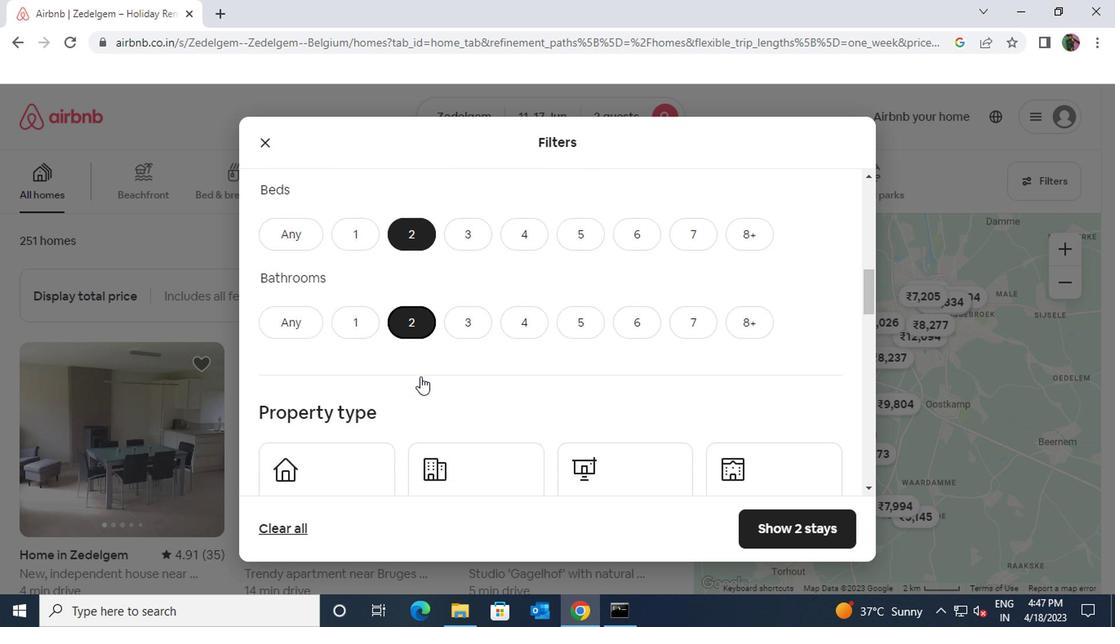 
Action: Mouse scrolled (419, 378) with delta (0, 0)
Screenshot: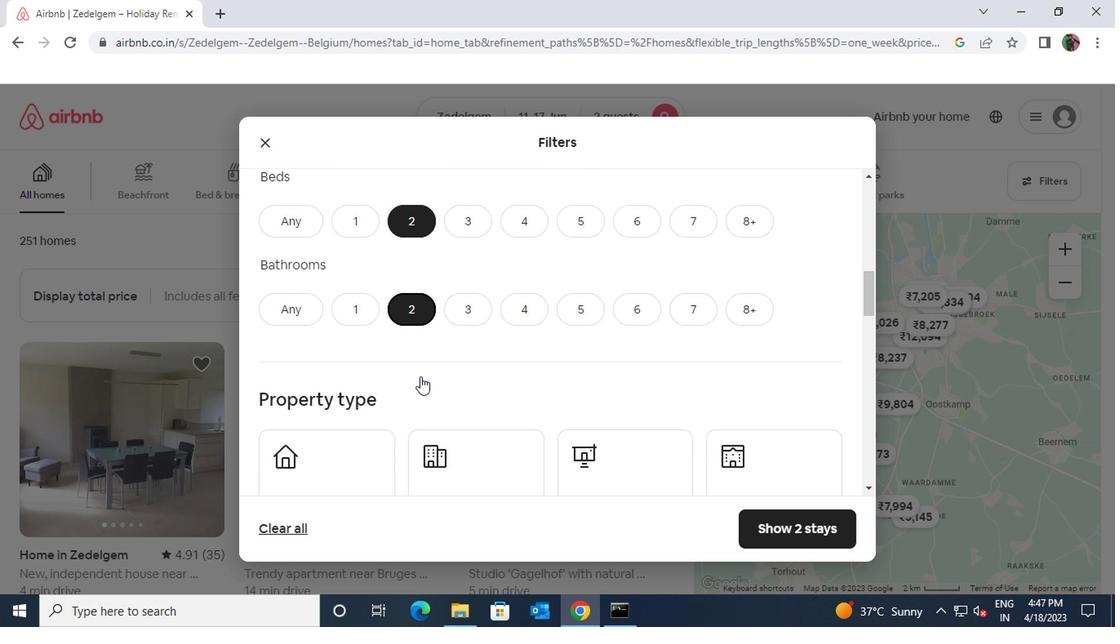 
Action: Mouse moved to (721, 342)
Screenshot: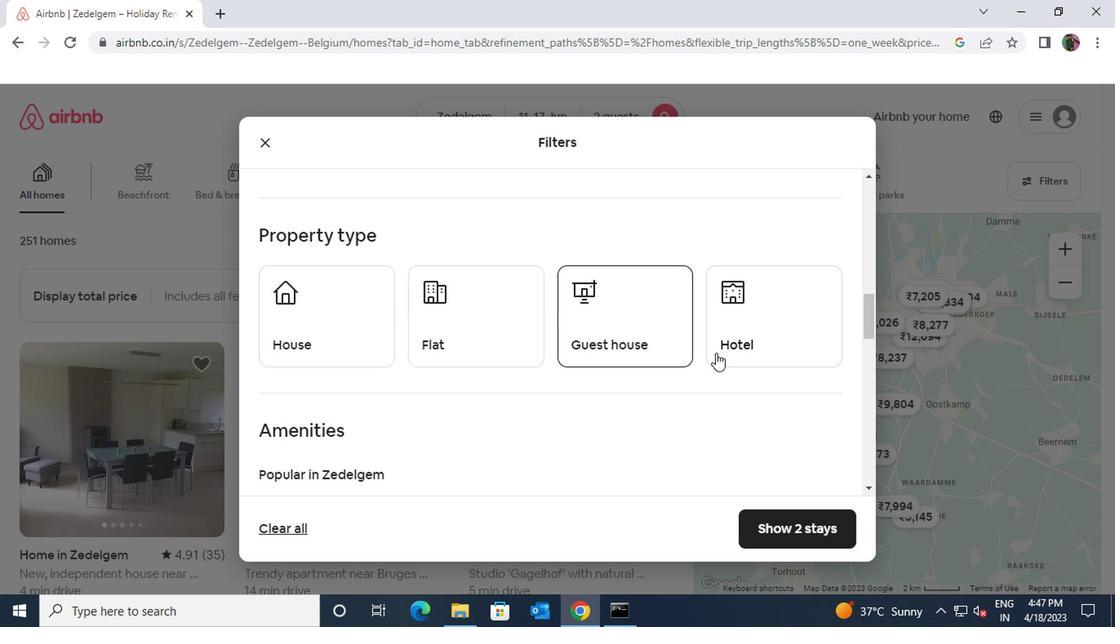 
Action: Mouse pressed left at (721, 342)
Screenshot: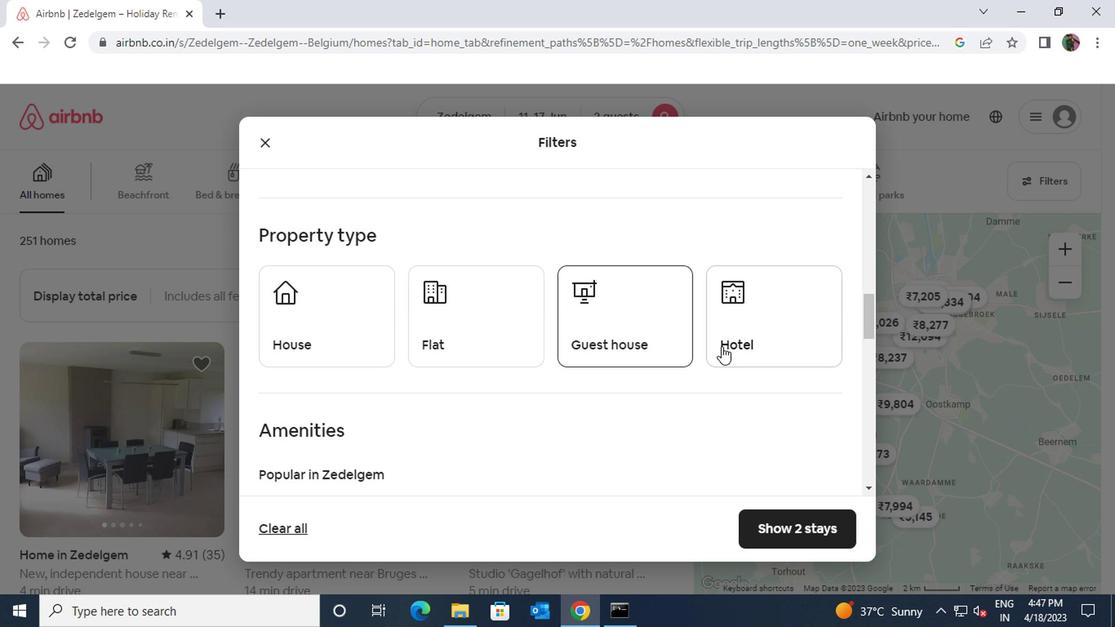 
Action: Mouse moved to (471, 424)
Screenshot: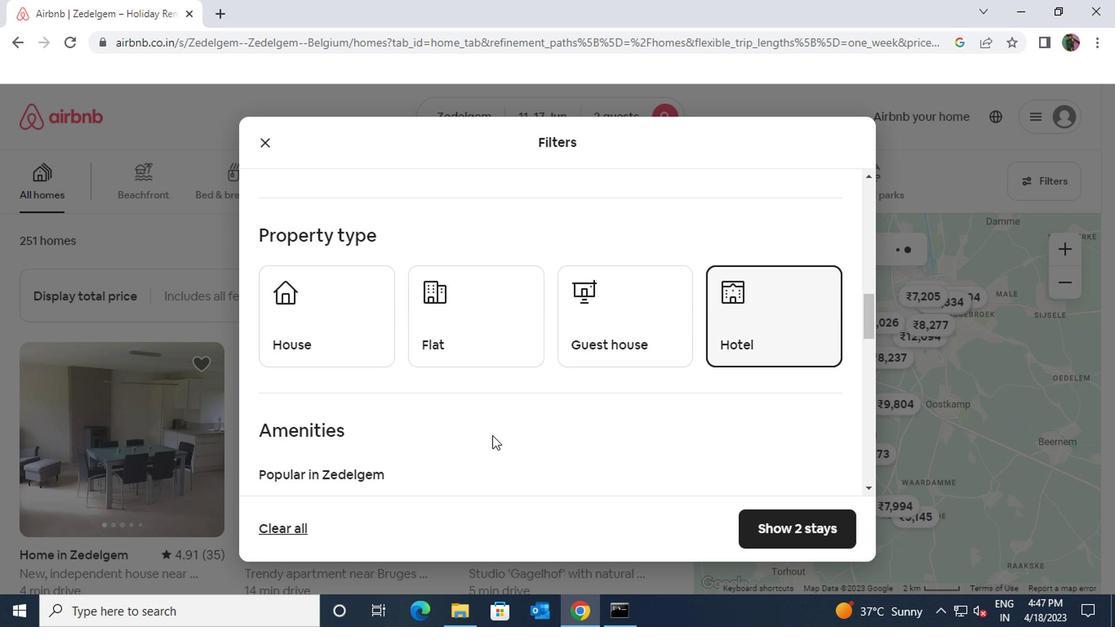 
Action: Mouse scrolled (471, 424) with delta (0, 0)
Screenshot: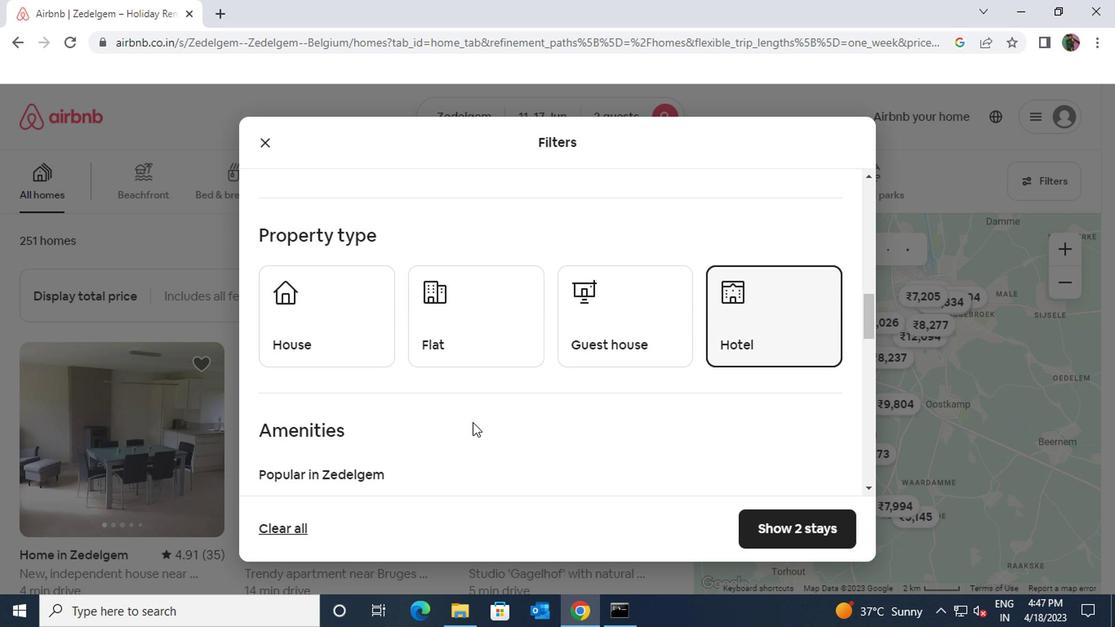 
Action: Mouse scrolled (471, 424) with delta (0, 0)
Screenshot: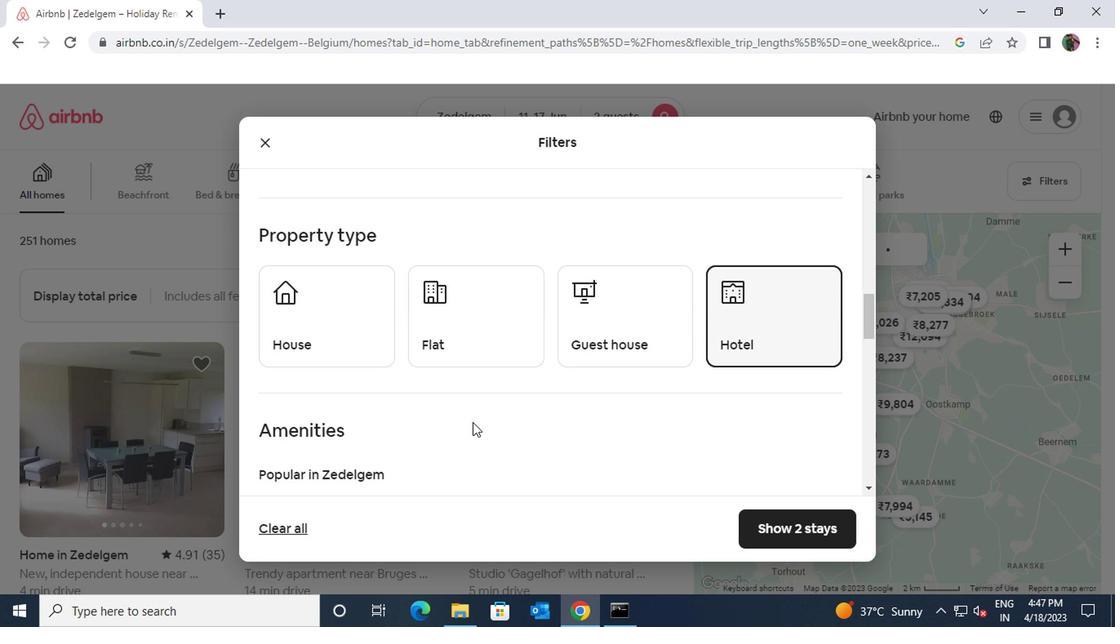 
Action: Mouse scrolled (471, 424) with delta (0, 0)
Screenshot: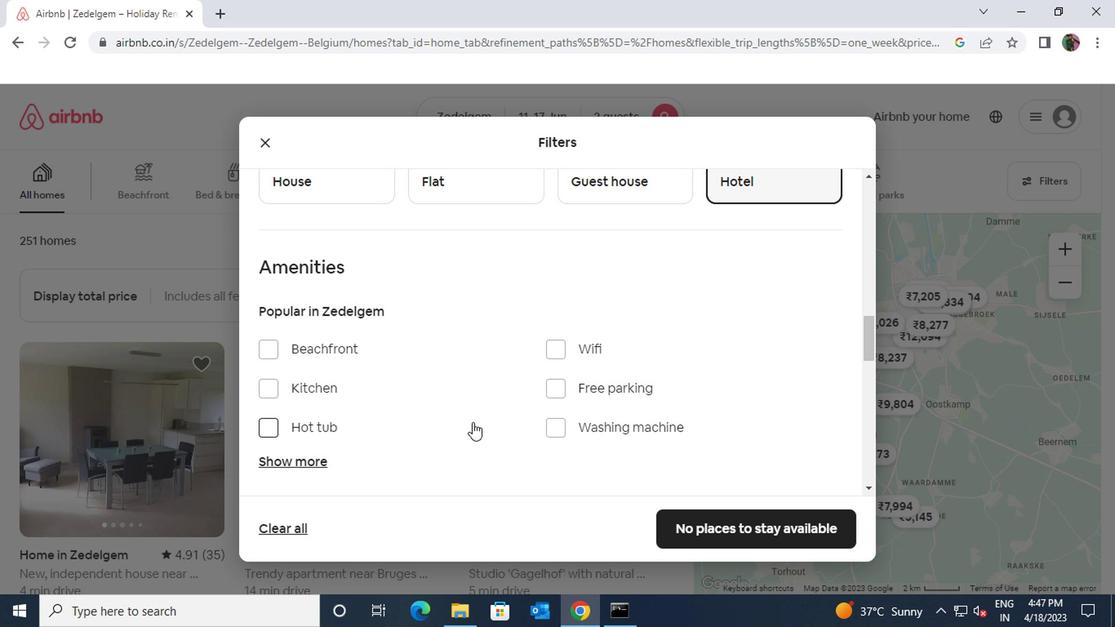 
Action: Mouse moved to (299, 386)
Screenshot: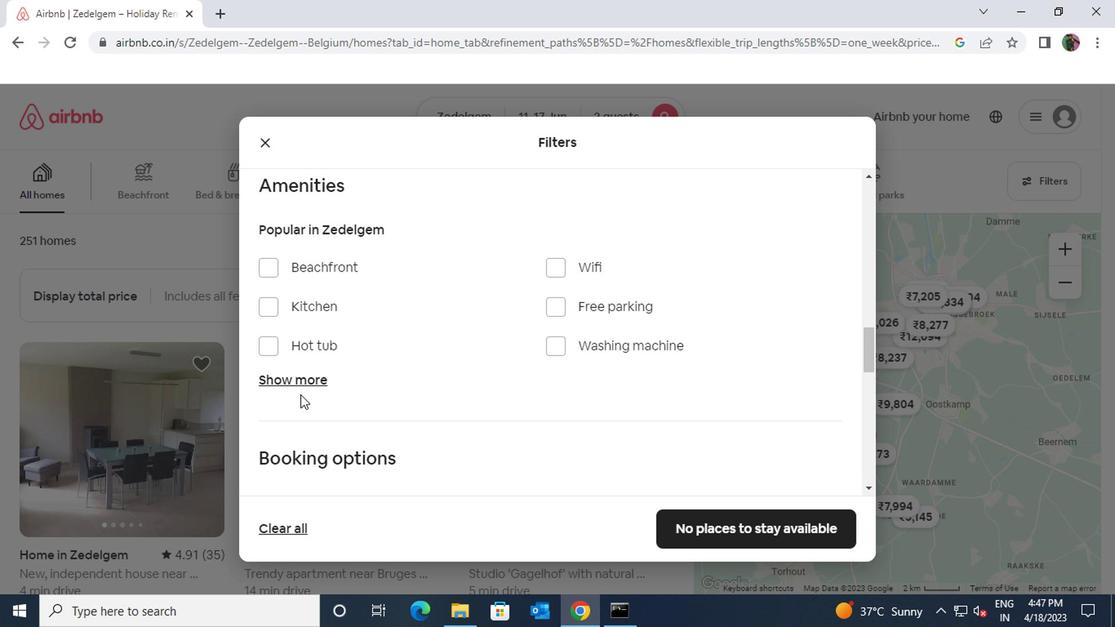 
Action: Mouse pressed left at (299, 386)
Screenshot: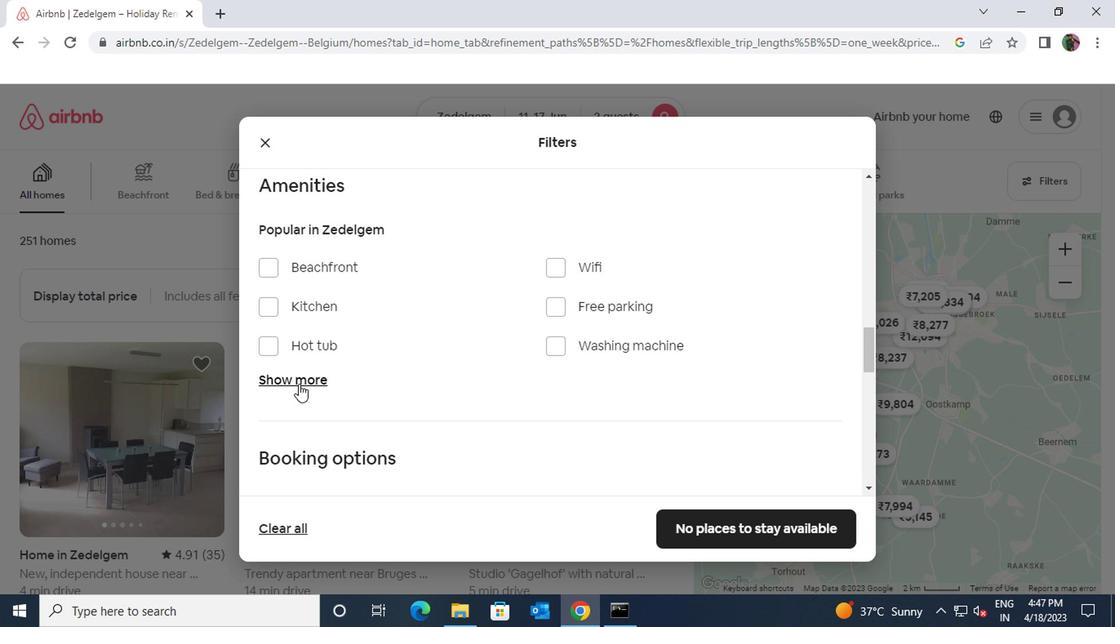 
Action: Mouse moved to (274, 478)
Screenshot: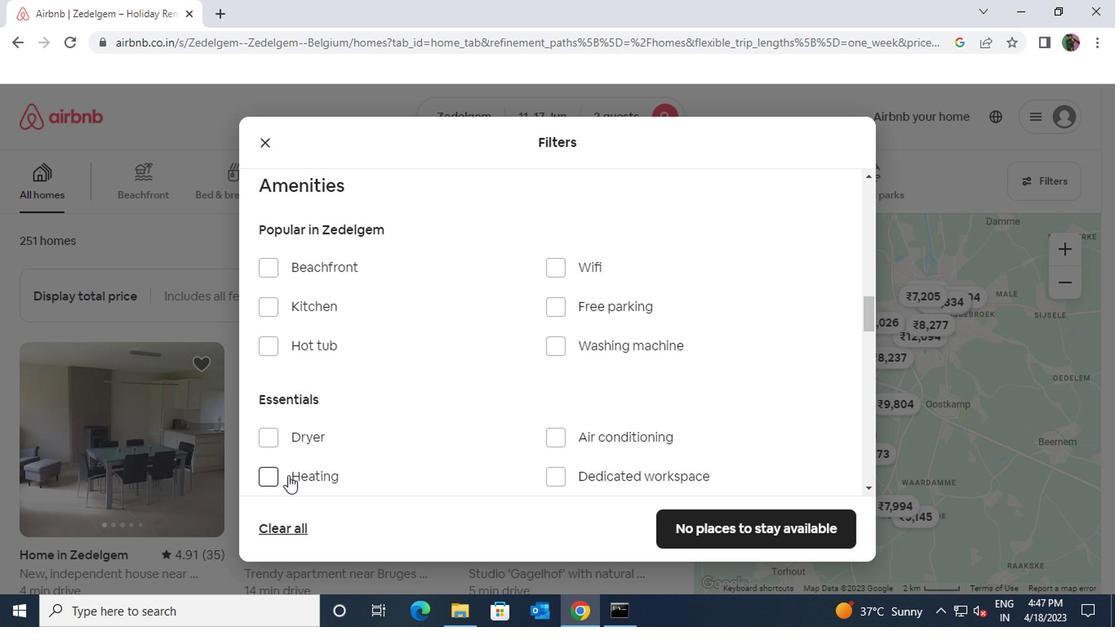 
Action: Mouse pressed left at (274, 478)
Screenshot: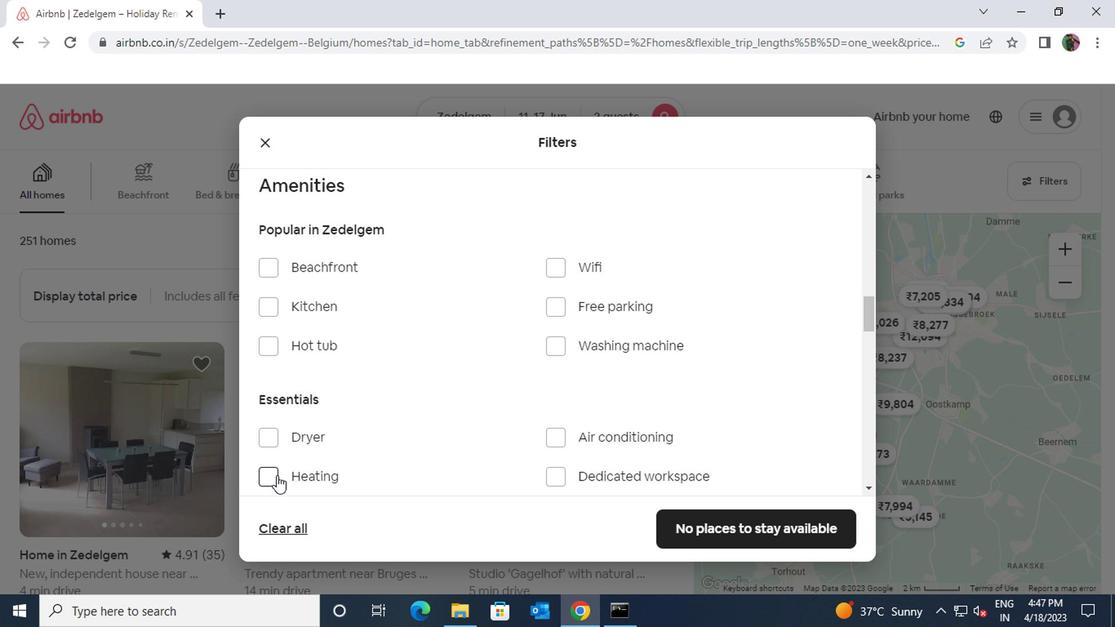 
Action: Mouse moved to (506, 398)
Screenshot: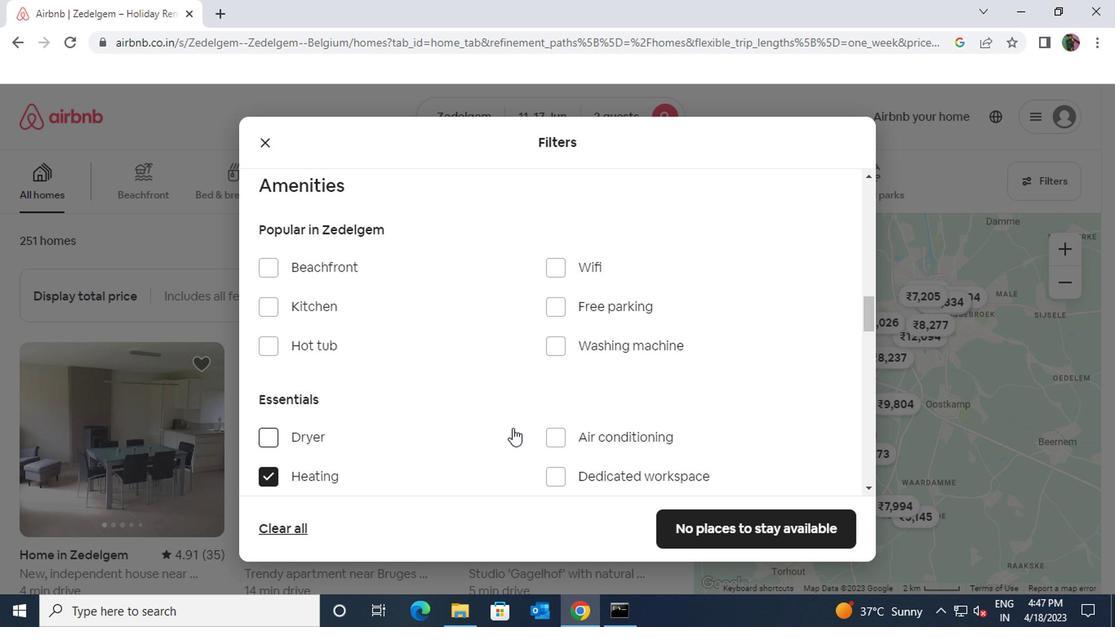 
Action: Mouse scrolled (506, 398) with delta (0, 0)
Screenshot: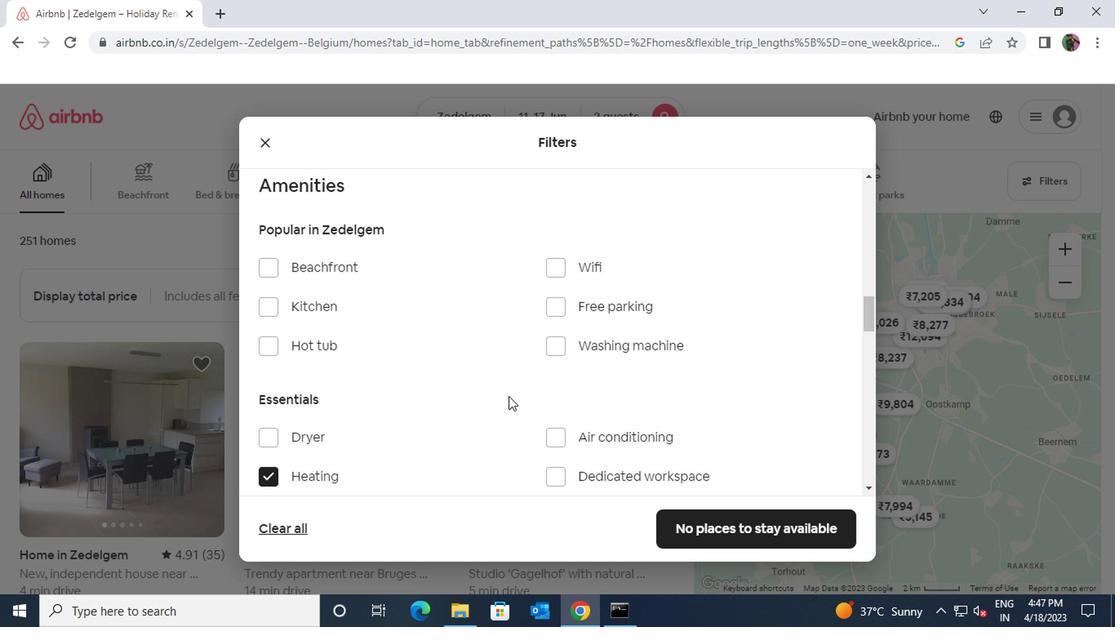 
Action: Mouse scrolled (506, 398) with delta (0, 0)
Screenshot: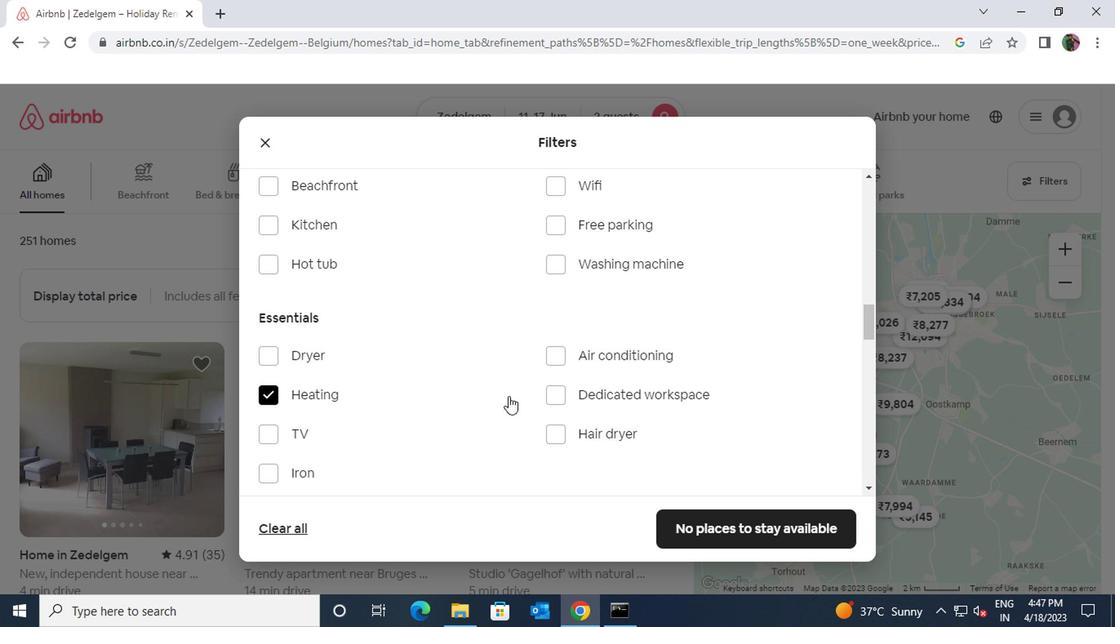 
Action: Mouse moved to (506, 398)
Screenshot: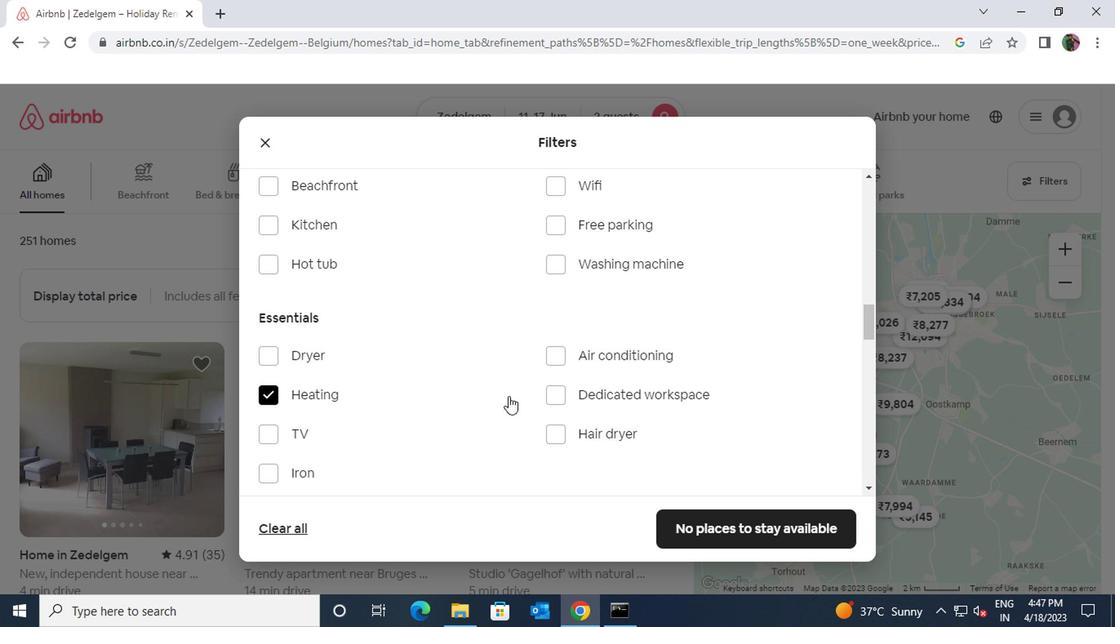 
Action: Mouse scrolled (506, 398) with delta (0, 0)
Screenshot: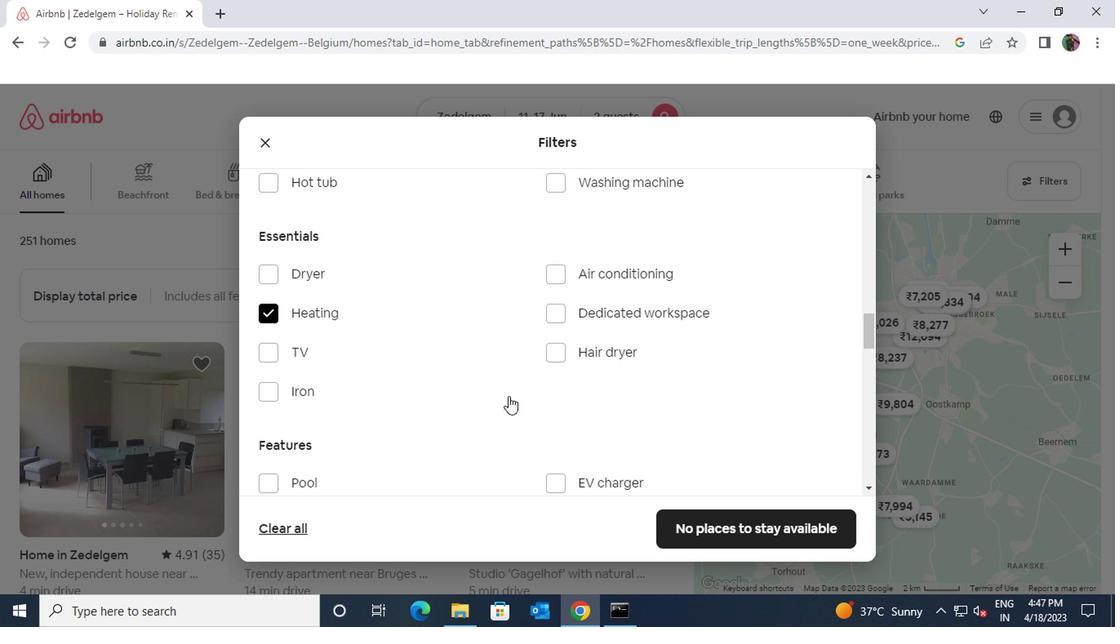 
Action: Mouse scrolled (506, 398) with delta (0, 0)
Screenshot: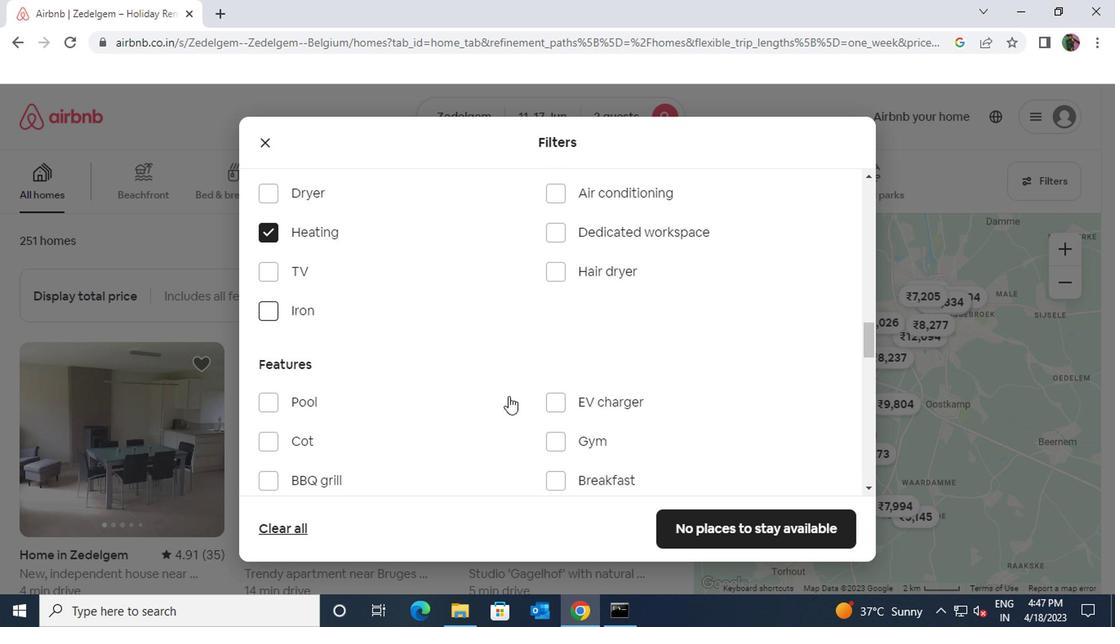 
Action: Mouse scrolled (506, 398) with delta (0, 0)
Screenshot: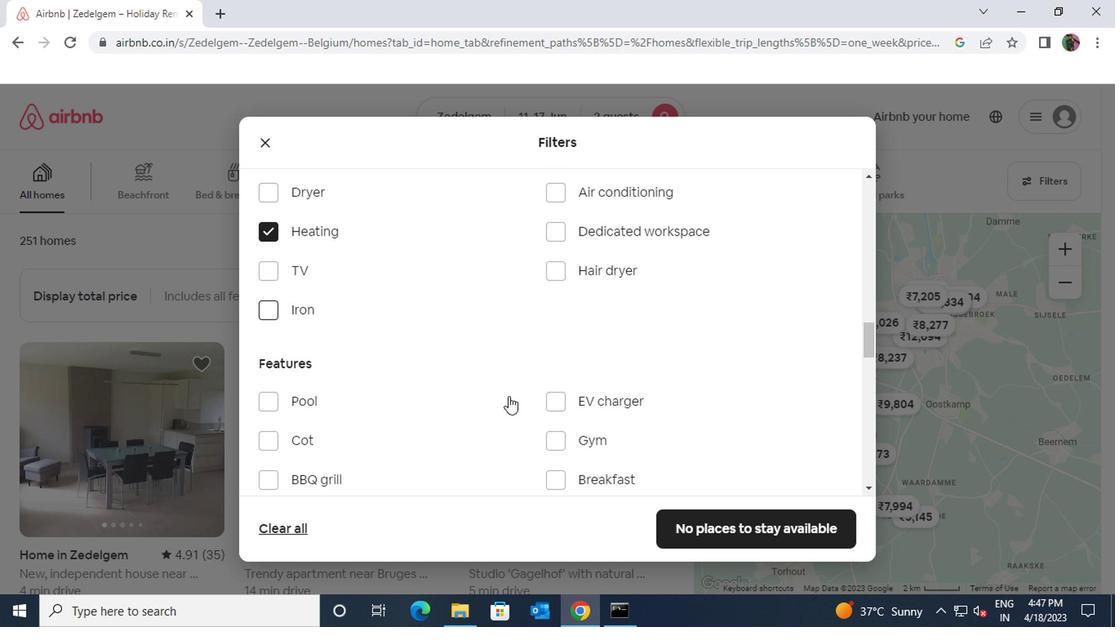 
Action: Mouse scrolled (506, 398) with delta (0, 0)
Screenshot: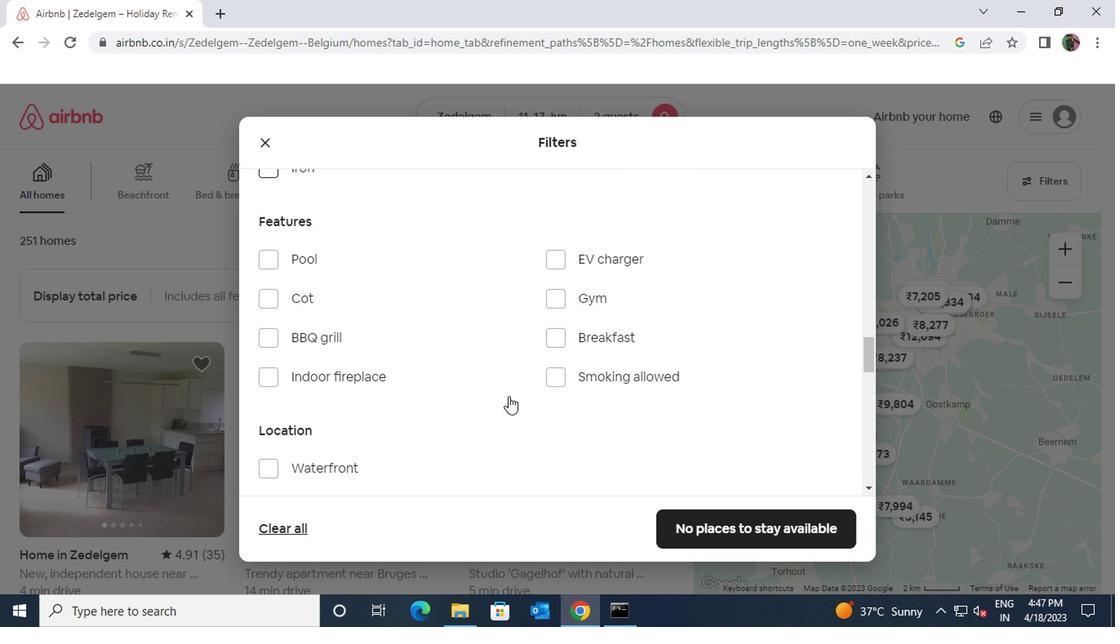 
Action: Mouse scrolled (506, 398) with delta (0, 0)
Screenshot: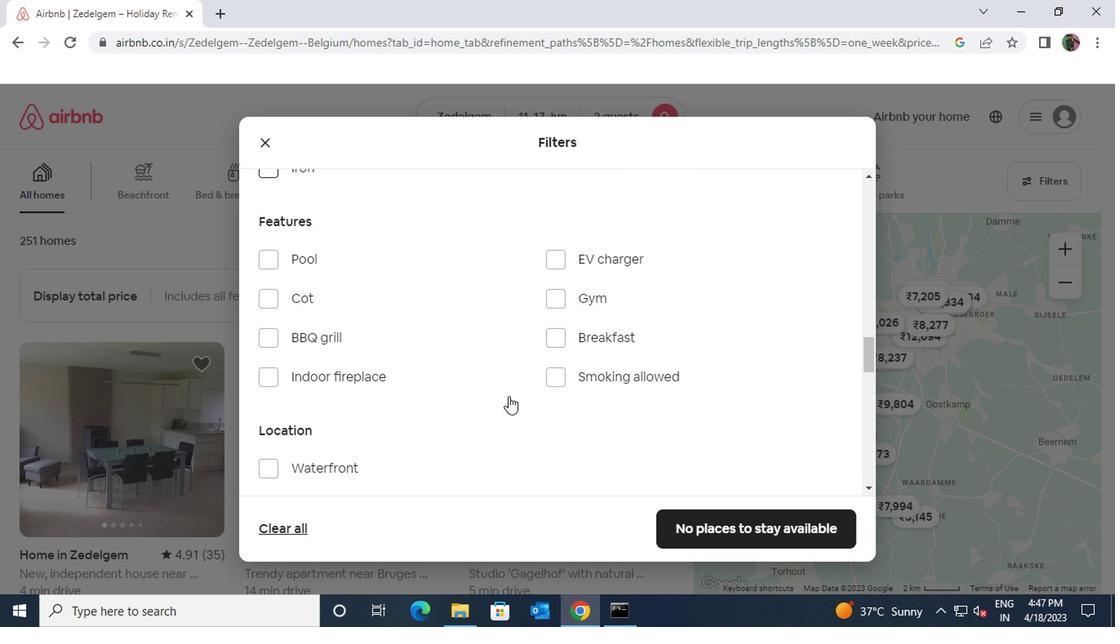 
Action: Mouse scrolled (506, 398) with delta (0, 0)
Screenshot: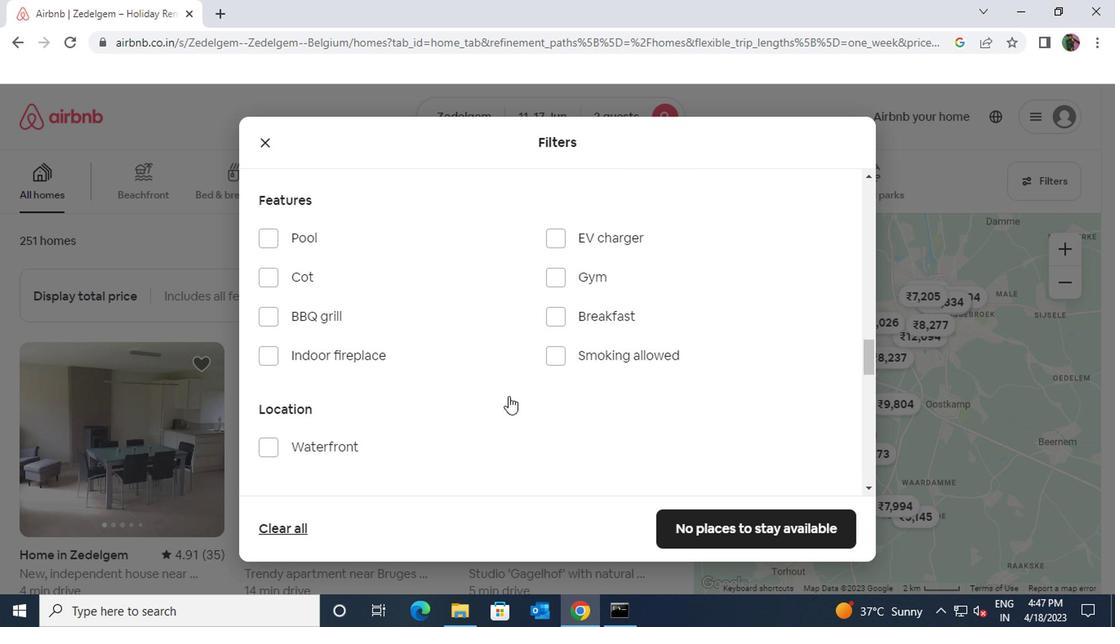 
Action: Mouse scrolled (506, 398) with delta (0, 0)
Screenshot: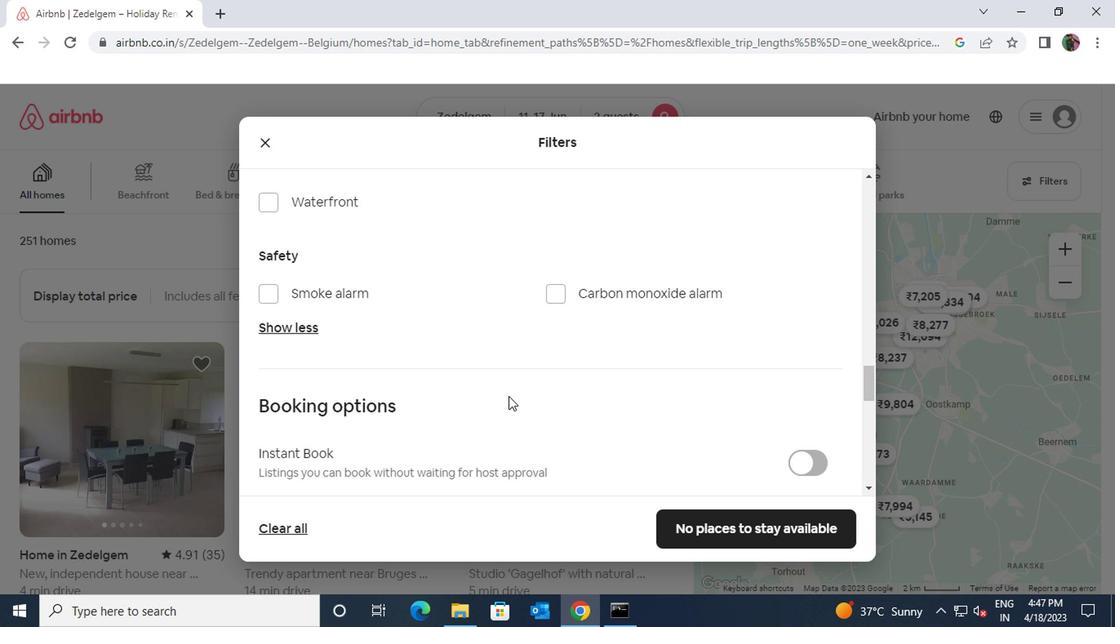 
Action: Mouse scrolled (506, 398) with delta (0, 0)
Screenshot: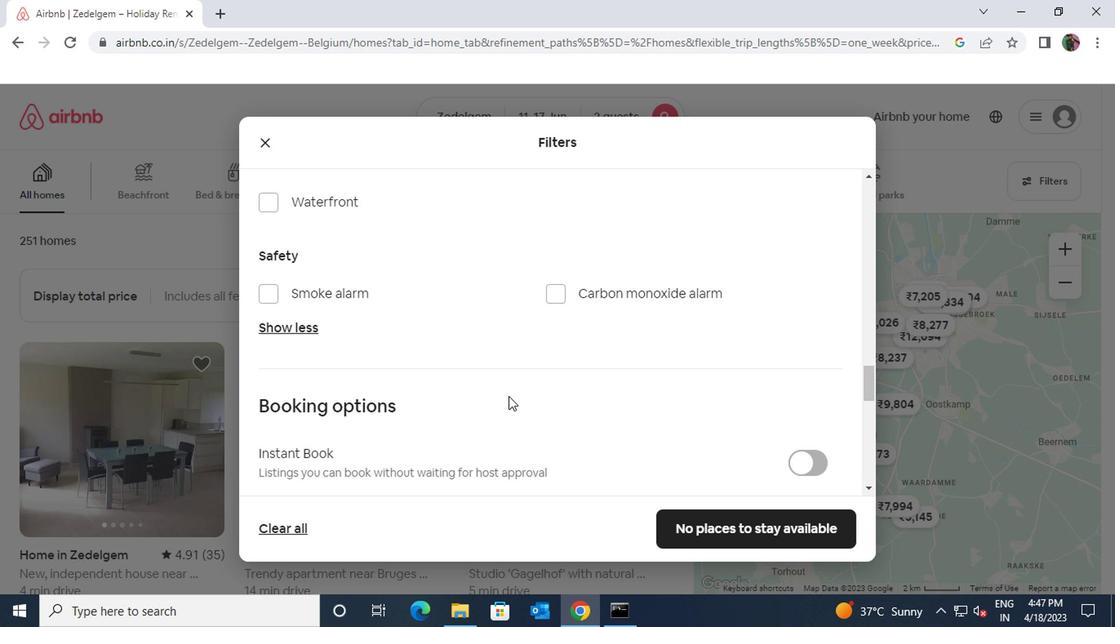 
Action: Mouse moved to (797, 356)
Screenshot: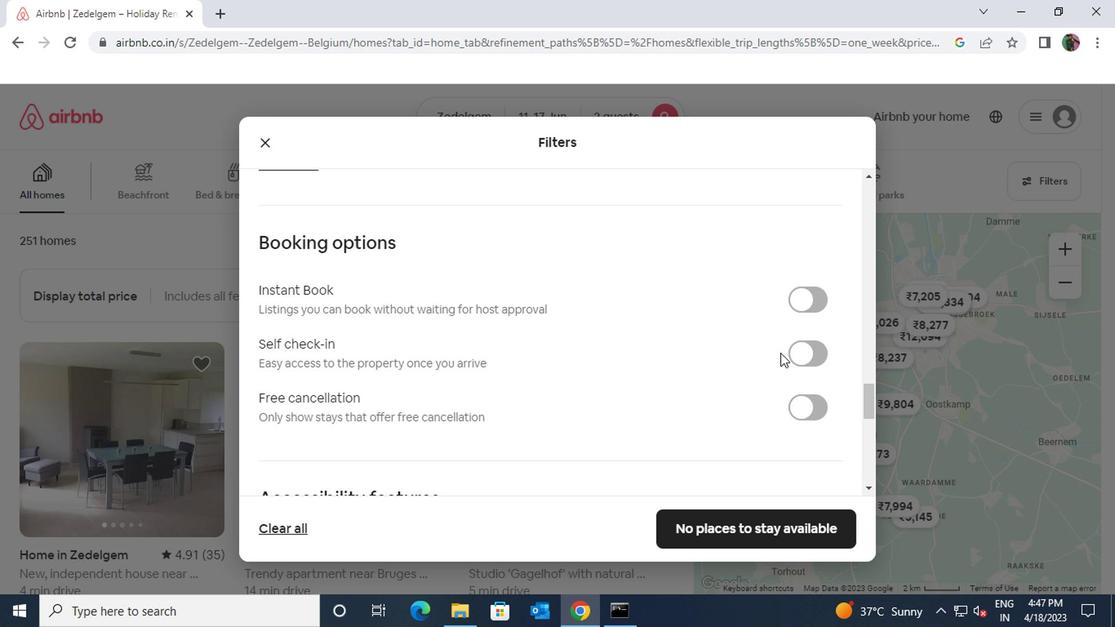 
Action: Mouse pressed left at (797, 356)
Screenshot: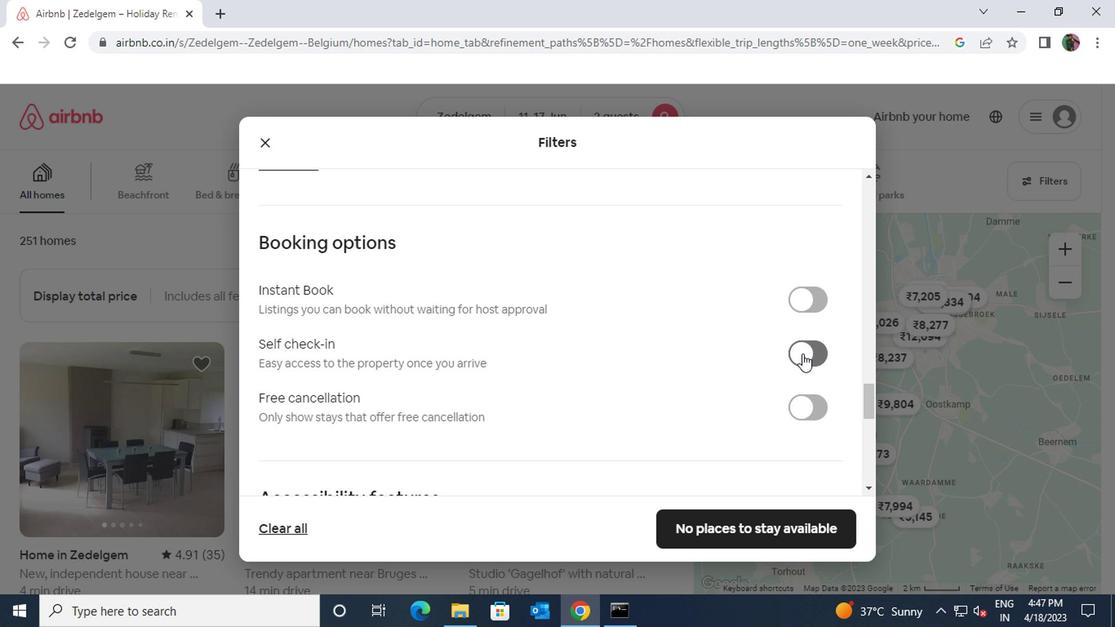 
Action: Mouse moved to (658, 374)
Screenshot: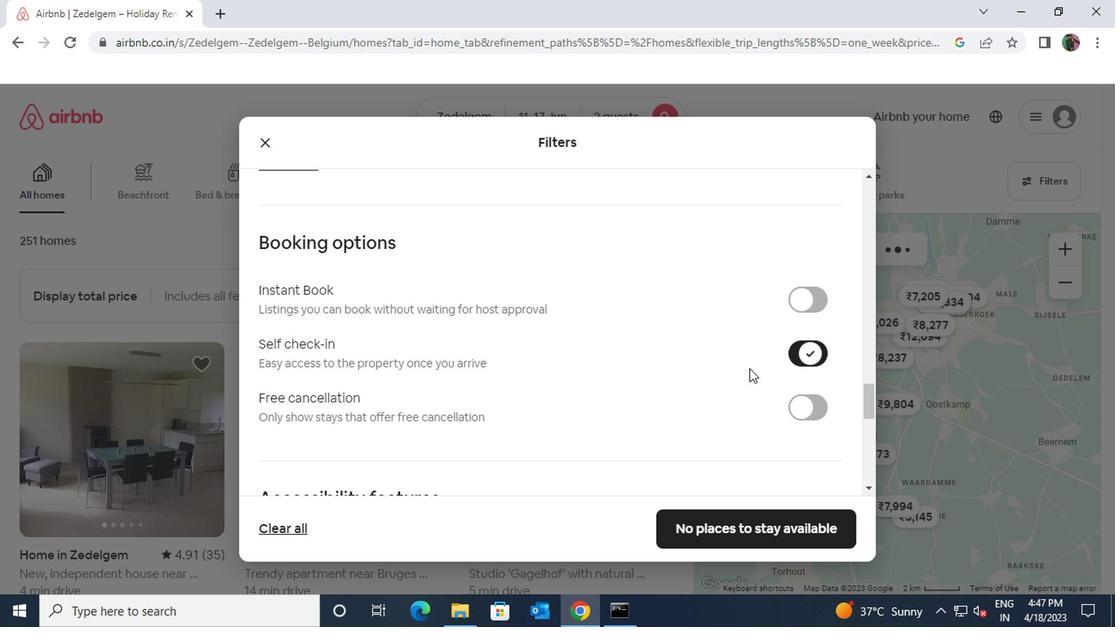 
Action: Mouse scrolled (658, 373) with delta (0, -1)
Screenshot: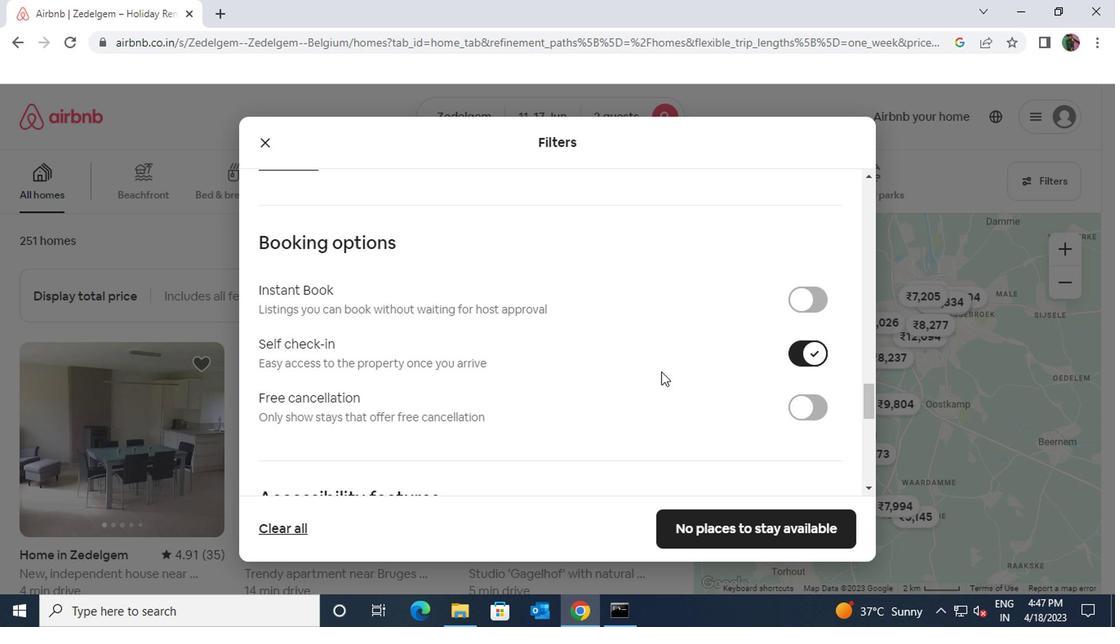 
Action: Mouse scrolled (658, 373) with delta (0, -1)
Screenshot: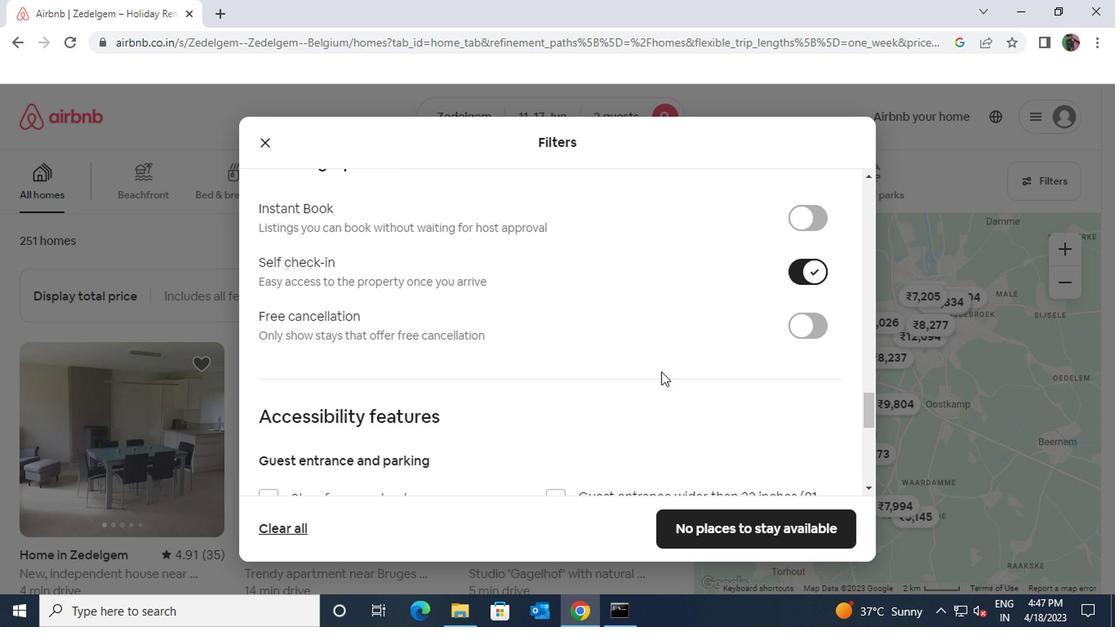 
Action: Mouse scrolled (658, 373) with delta (0, -1)
Screenshot: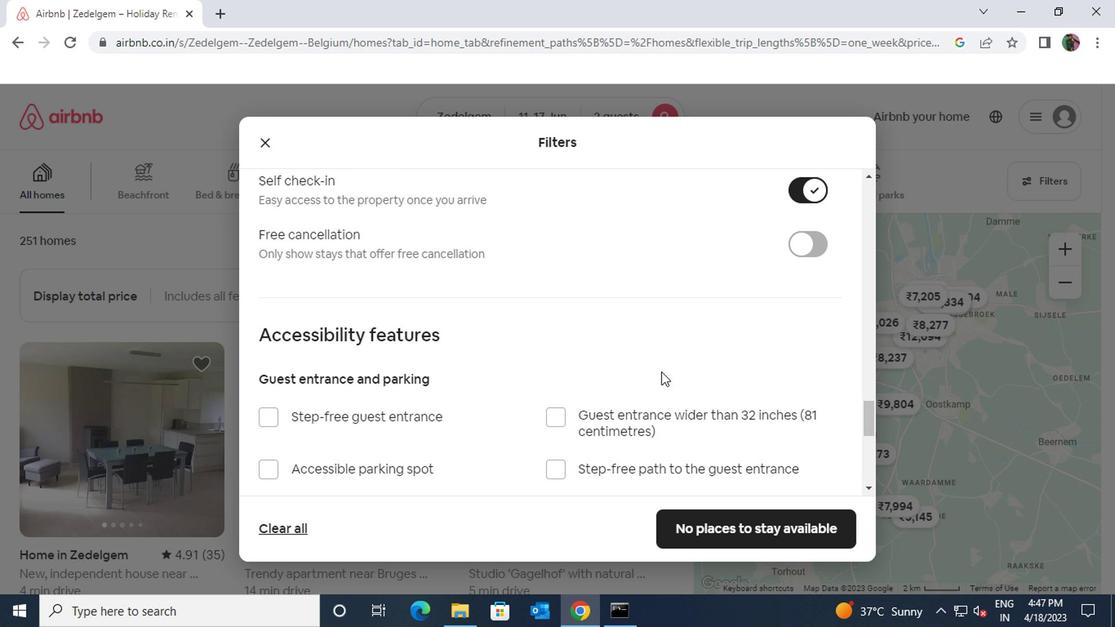 
Action: Mouse scrolled (658, 373) with delta (0, -1)
Screenshot: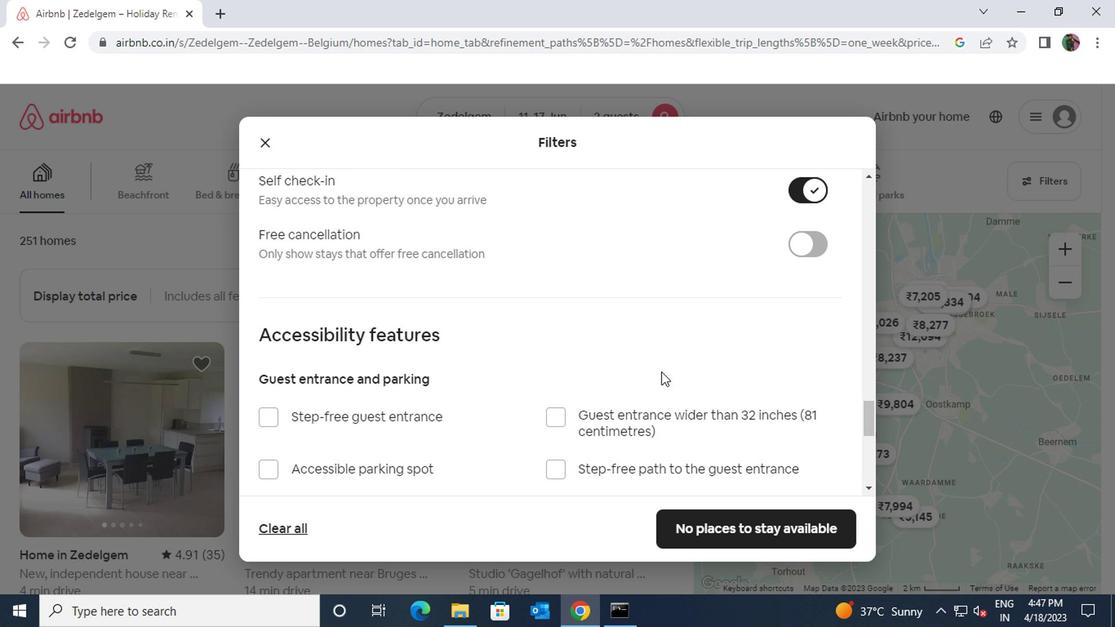 
Action: Mouse scrolled (658, 373) with delta (0, -1)
Screenshot: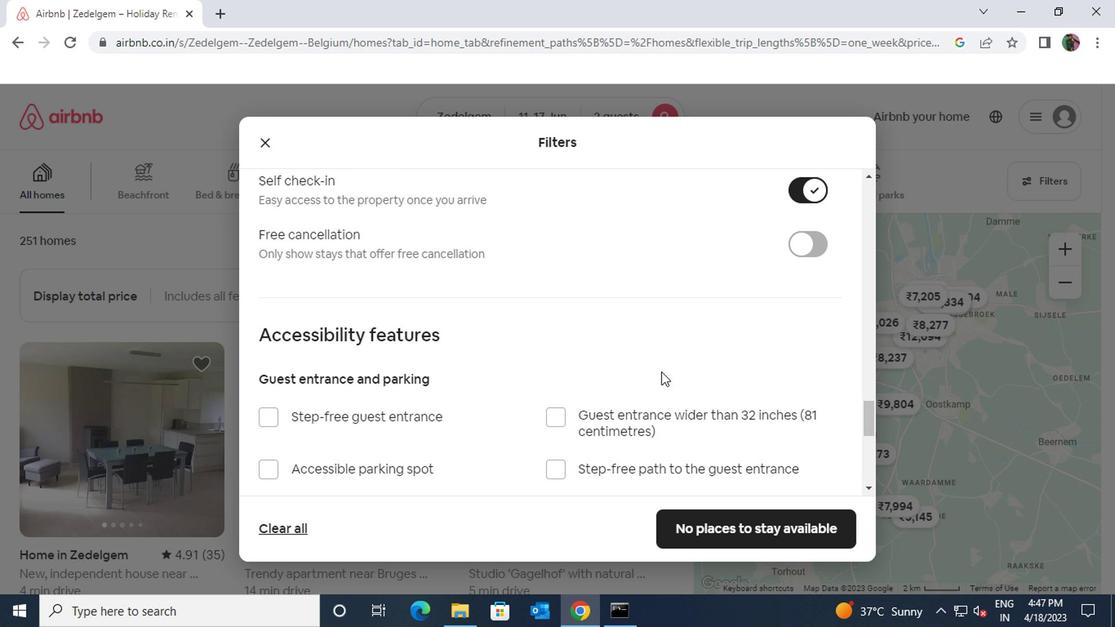 
Action: Mouse scrolled (658, 373) with delta (0, -1)
Screenshot: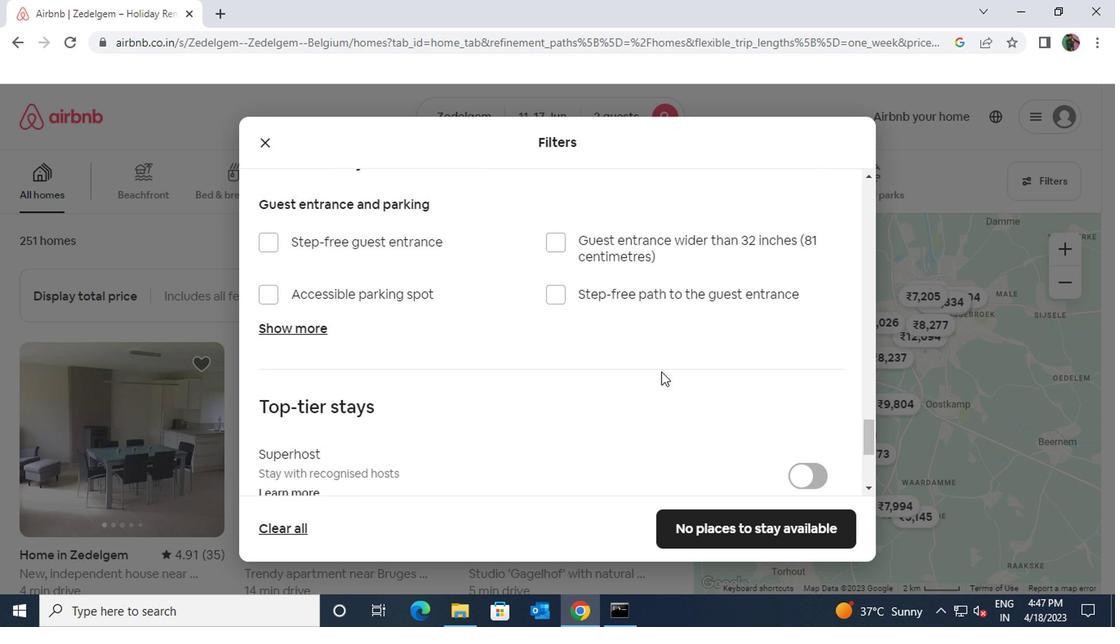 
Action: Mouse scrolled (658, 373) with delta (0, -1)
Screenshot: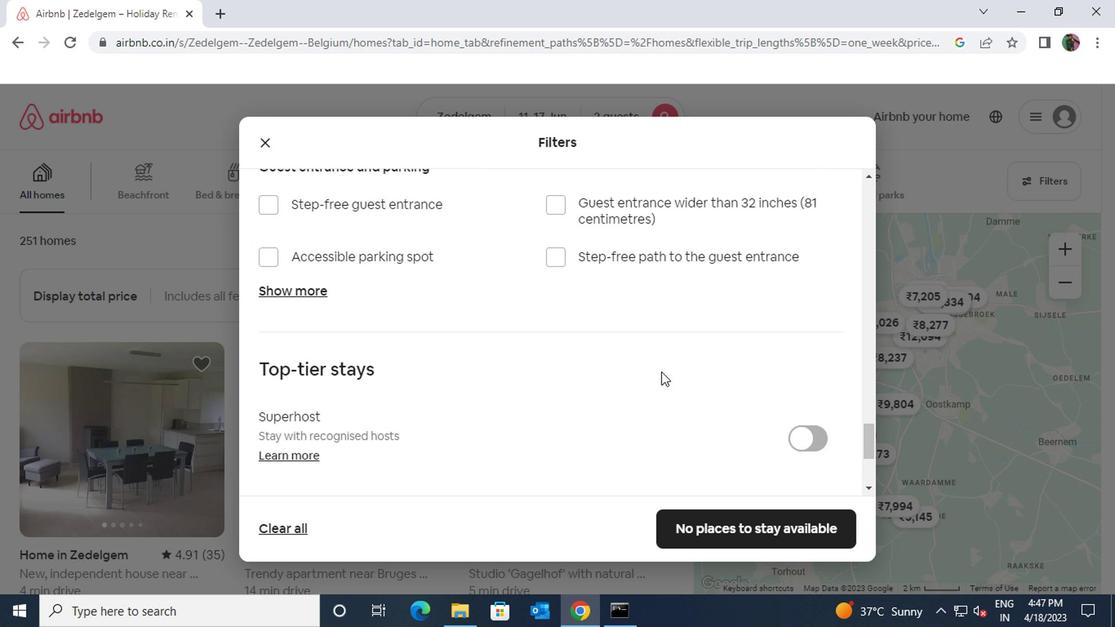 
Action: Mouse moved to (270, 389)
Screenshot: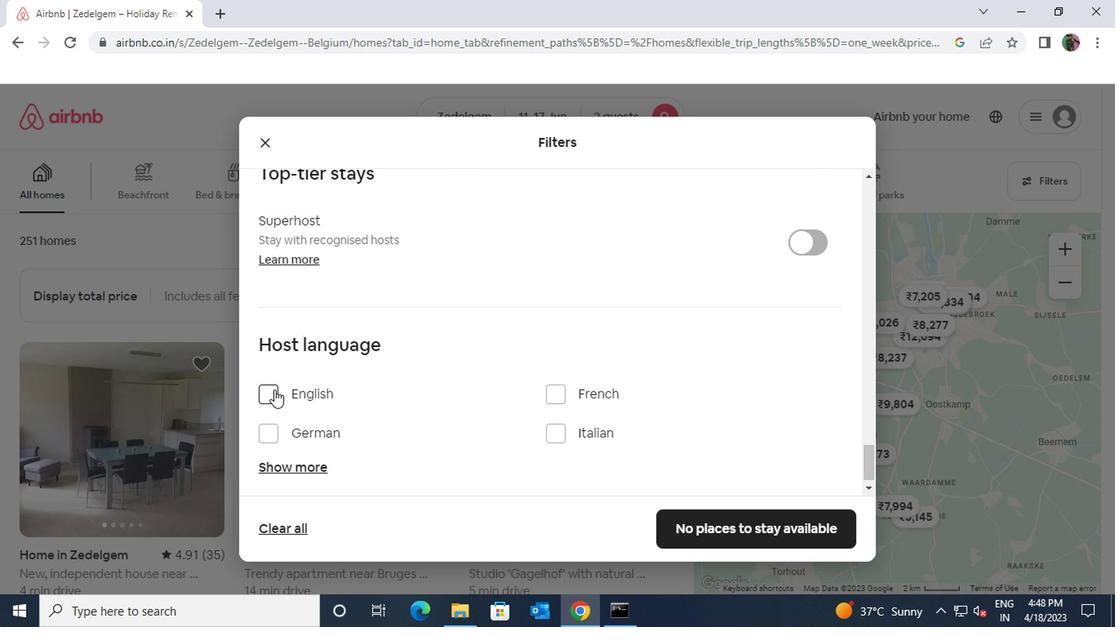 
Action: Mouse pressed left at (270, 389)
Screenshot: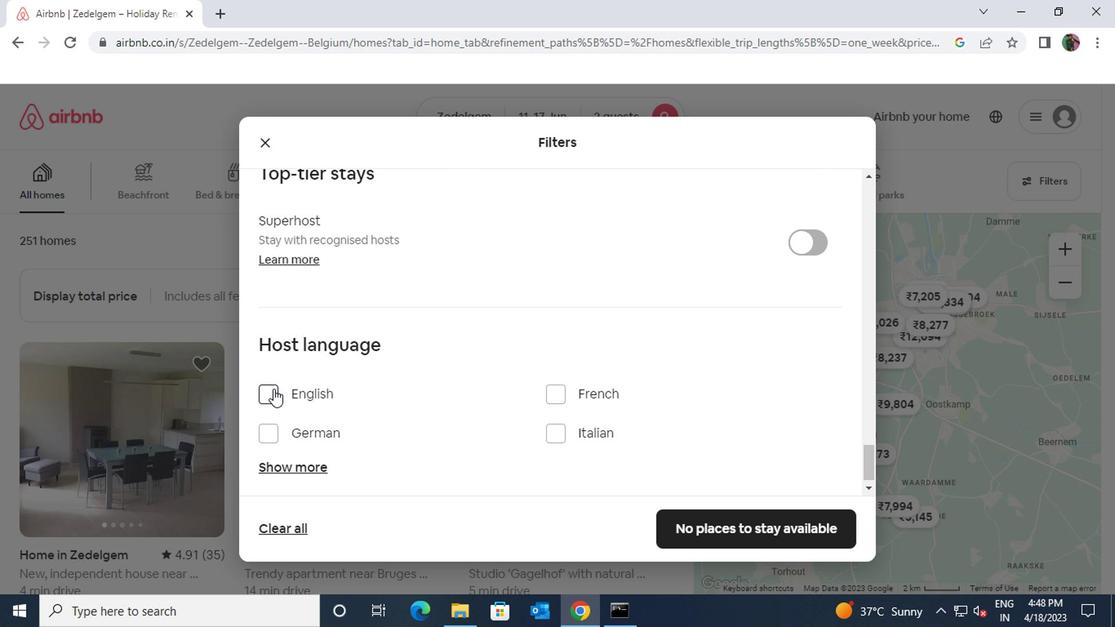 
Action: Mouse moved to (717, 528)
Screenshot: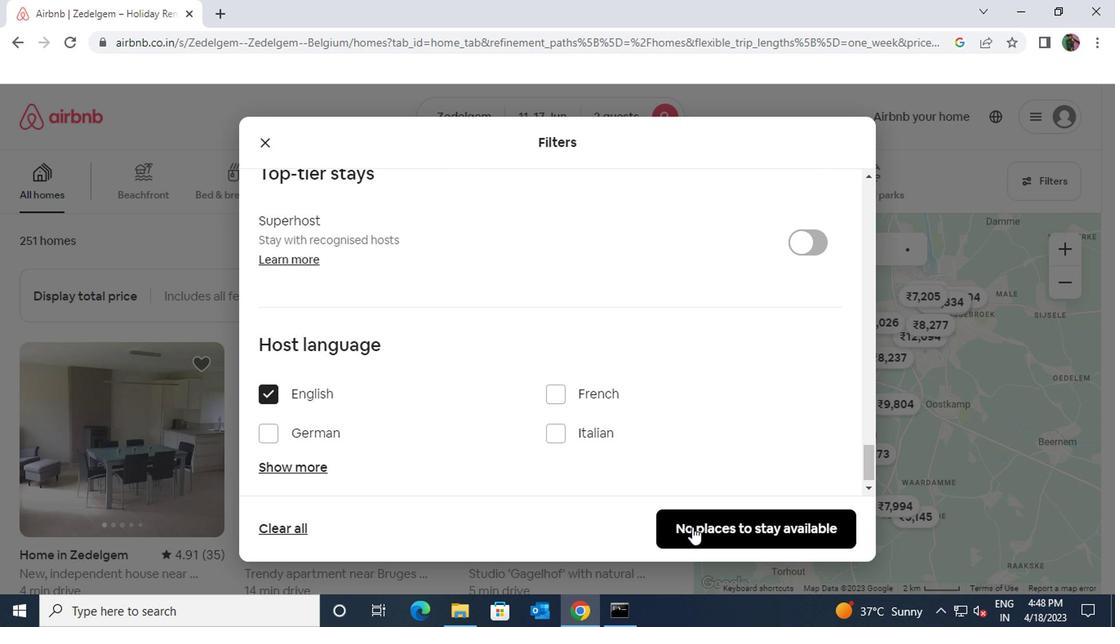 
Action: Mouse pressed left at (717, 528)
Screenshot: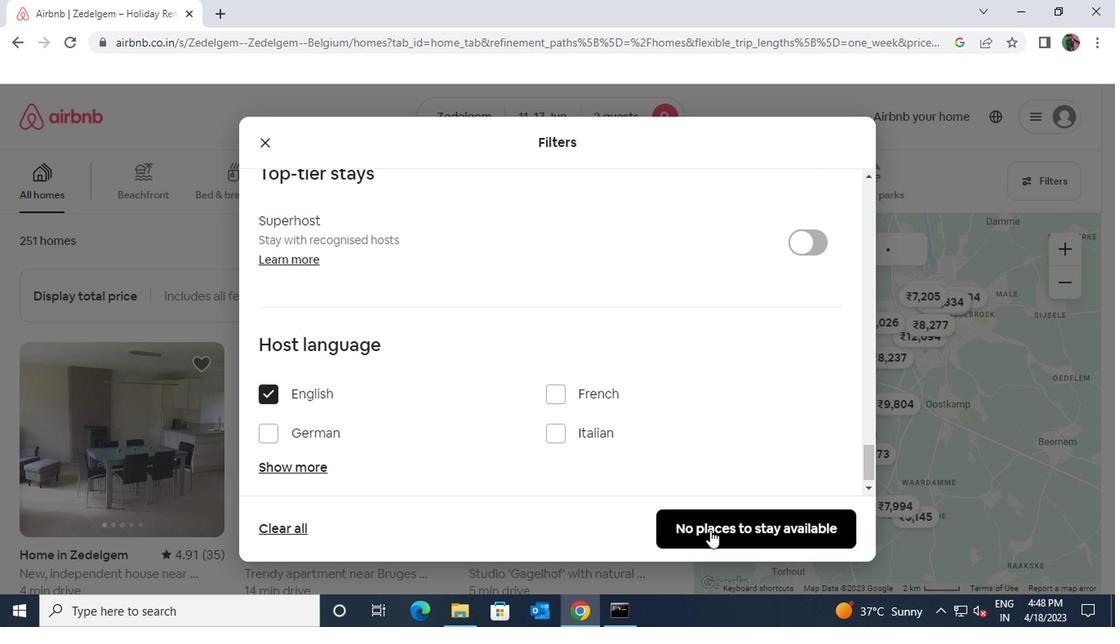 
